 Task: Find connections with filter location Lāharpur with filter topic #lockdownwith filter profile language Spanish with filter current company International MUN  with filter school The IIS University with filter industry Facilities Services with filter service category Information Management with filter keywords title Recruiter
Action: Mouse moved to (310, 223)
Screenshot: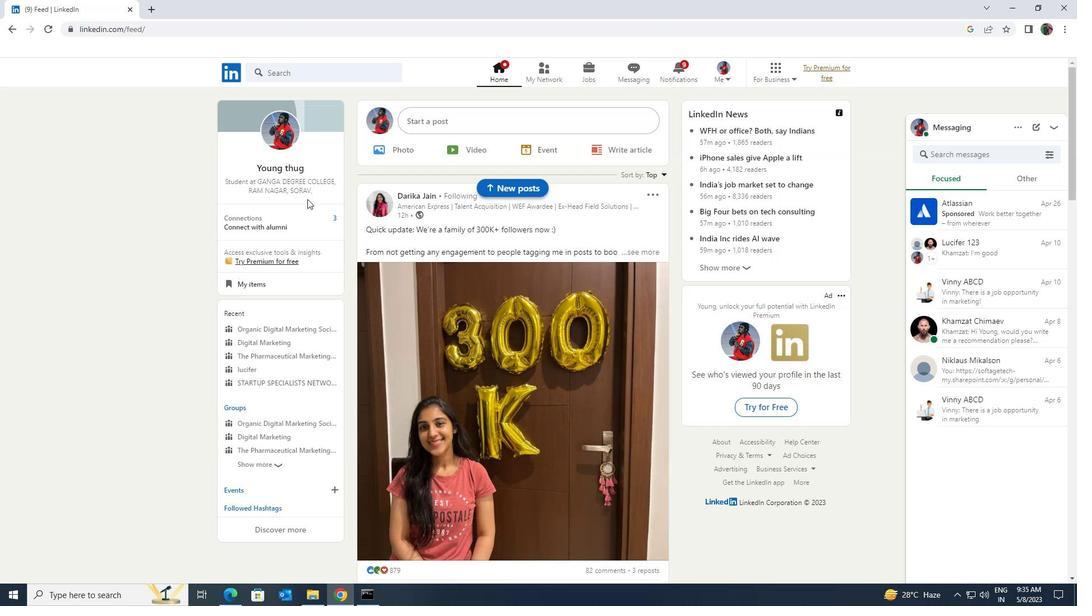 
Action: Mouse pressed left at (310, 223)
Screenshot: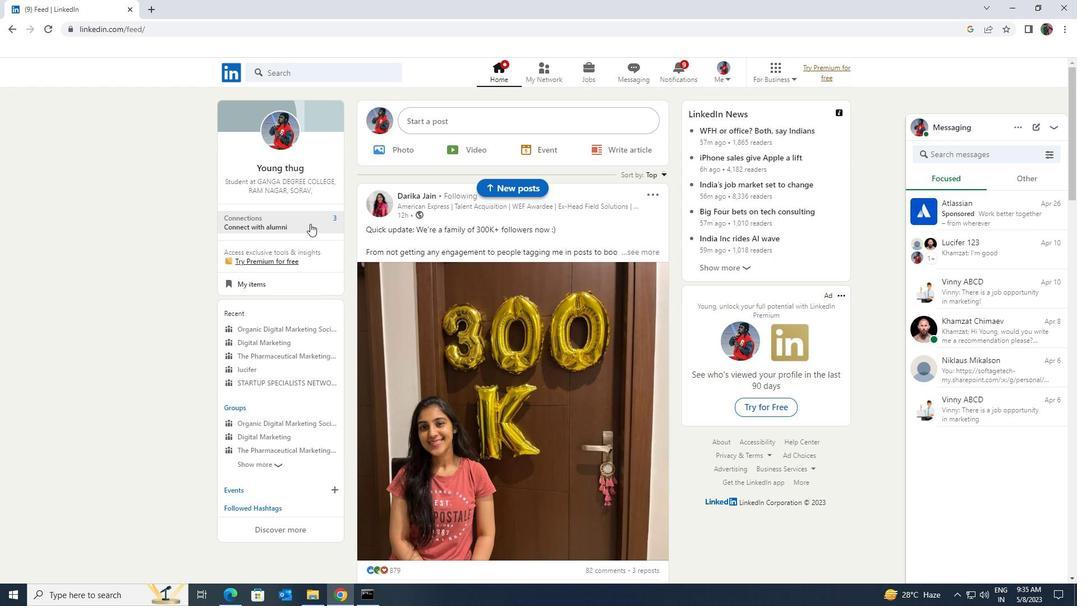 
Action: Mouse moved to (303, 138)
Screenshot: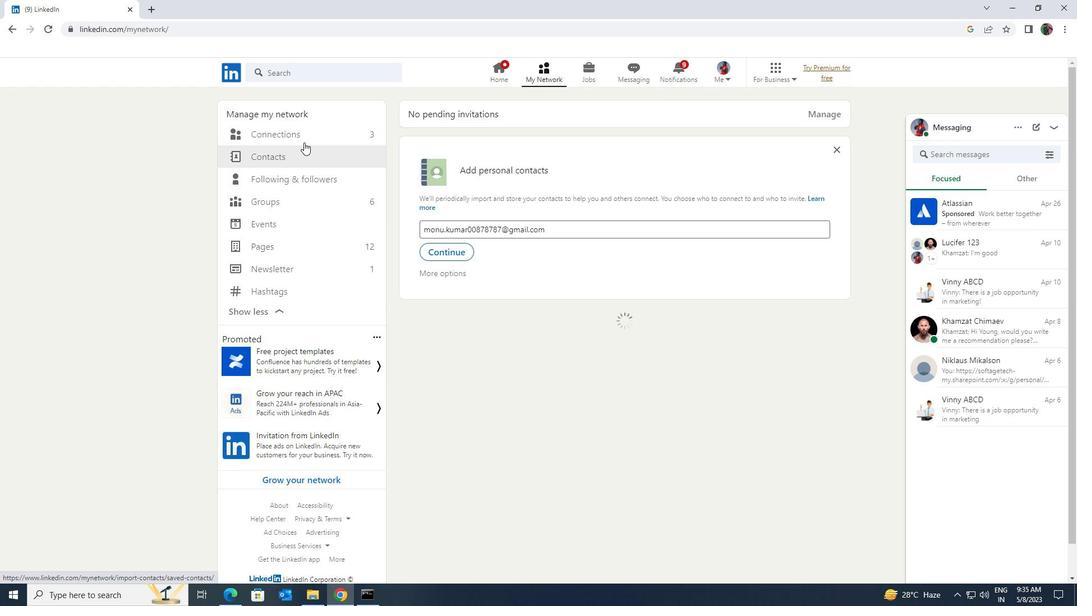 
Action: Mouse pressed left at (303, 138)
Screenshot: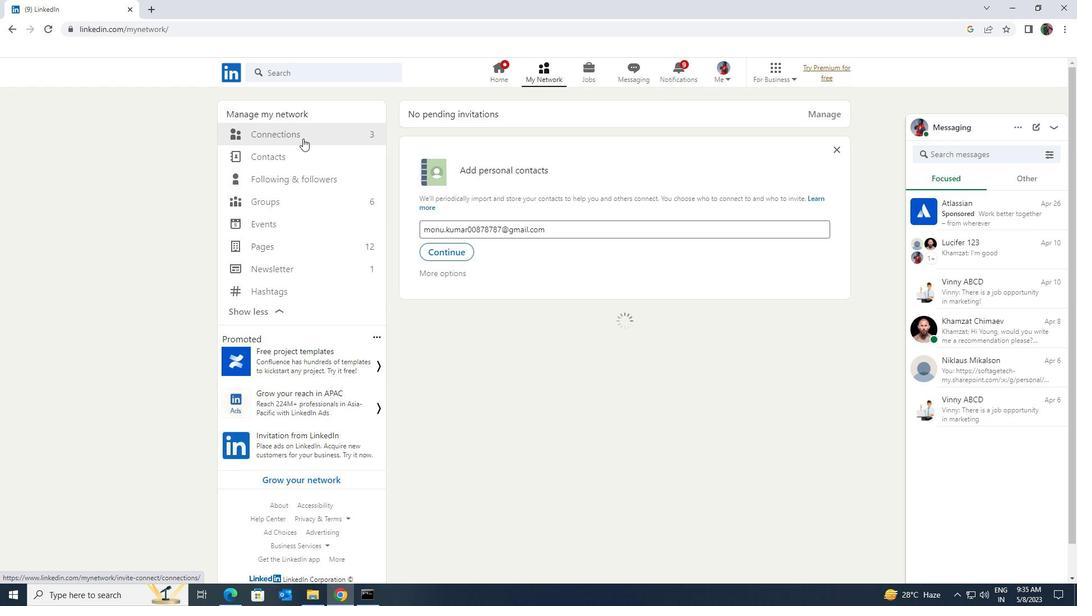 
Action: Mouse moved to (615, 132)
Screenshot: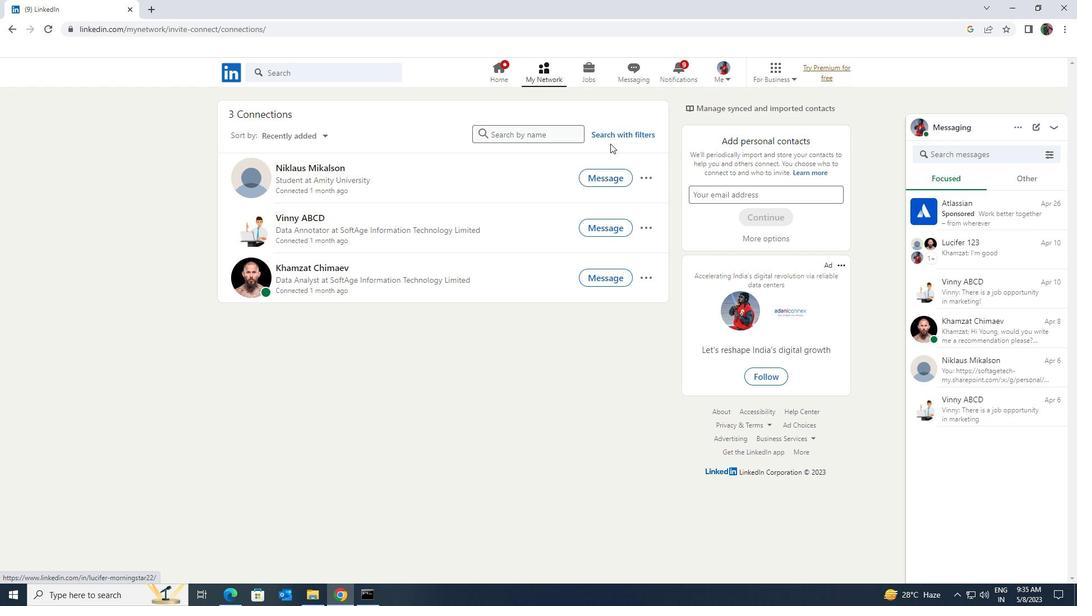 
Action: Mouse pressed left at (615, 132)
Screenshot: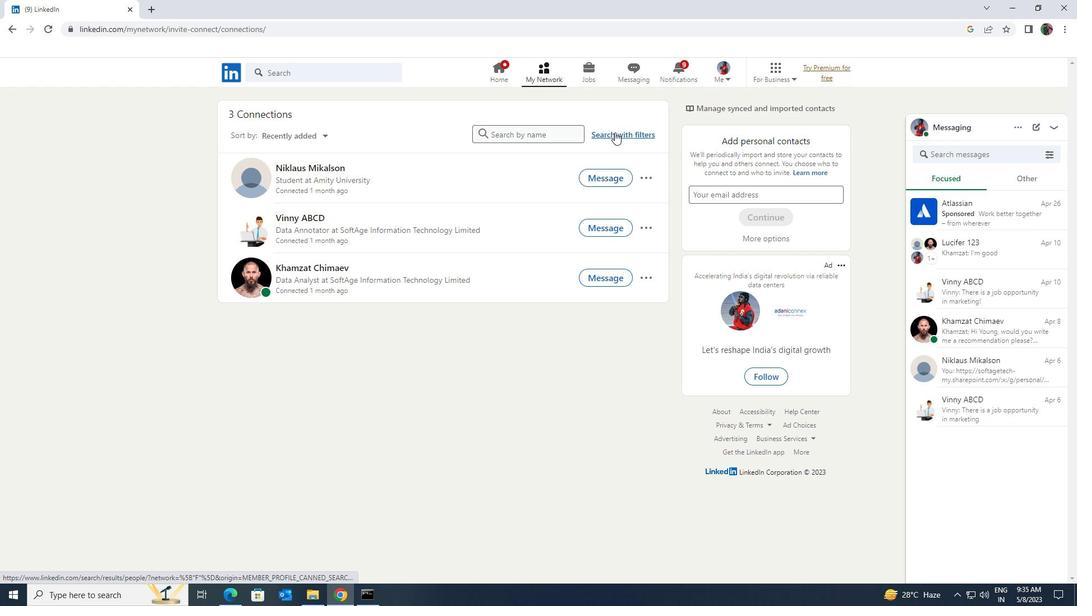 
Action: Mouse moved to (571, 97)
Screenshot: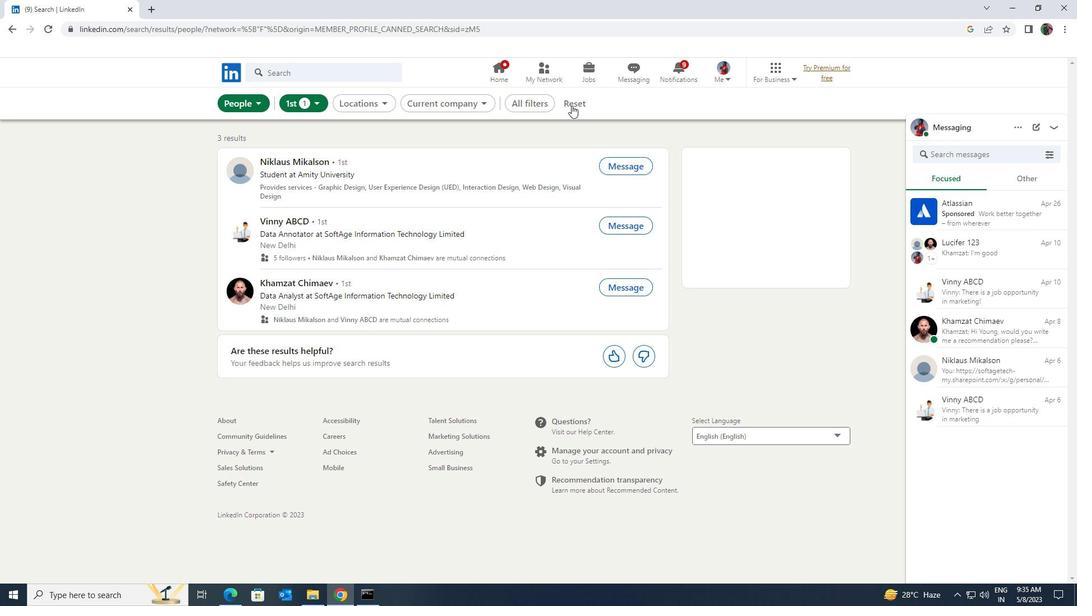 
Action: Mouse pressed left at (571, 97)
Screenshot: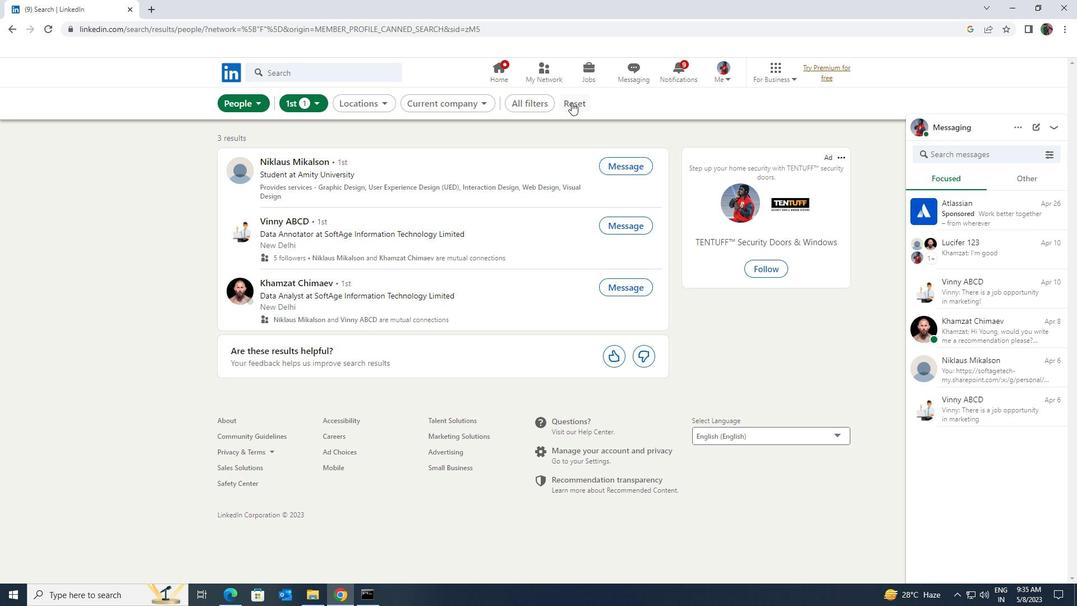 
Action: Mouse moved to (560, 99)
Screenshot: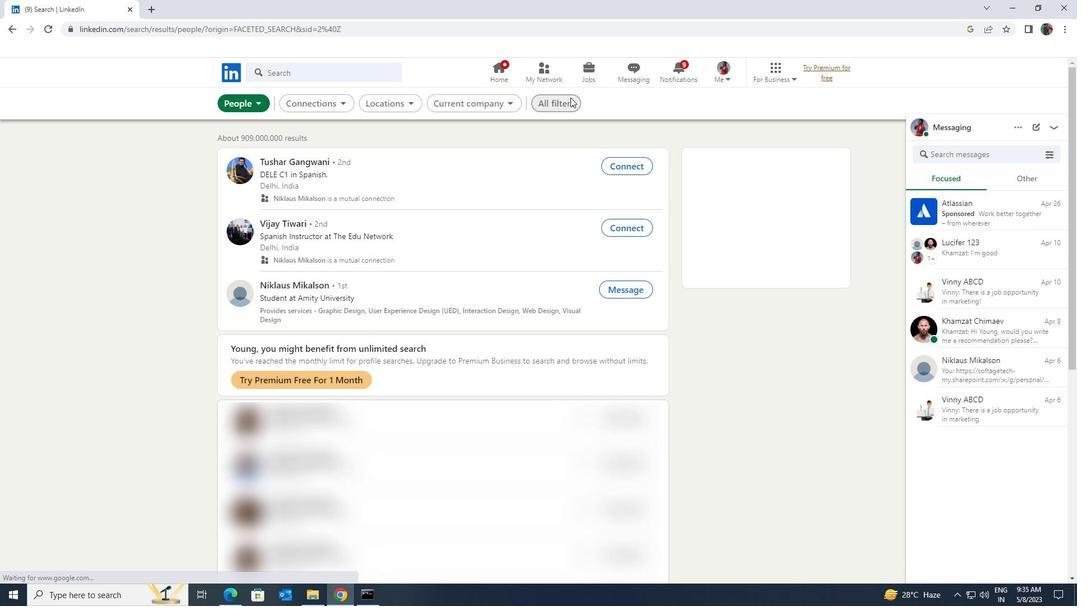 
Action: Mouse pressed left at (560, 99)
Screenshot: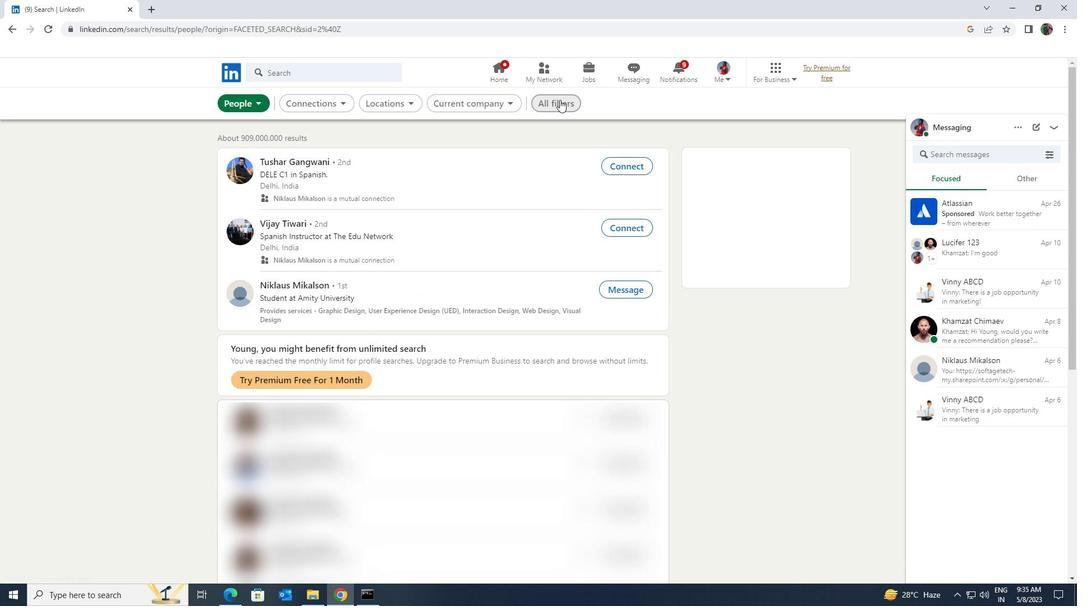 
Action: Mouse moved to (927, 437)
Screenshot: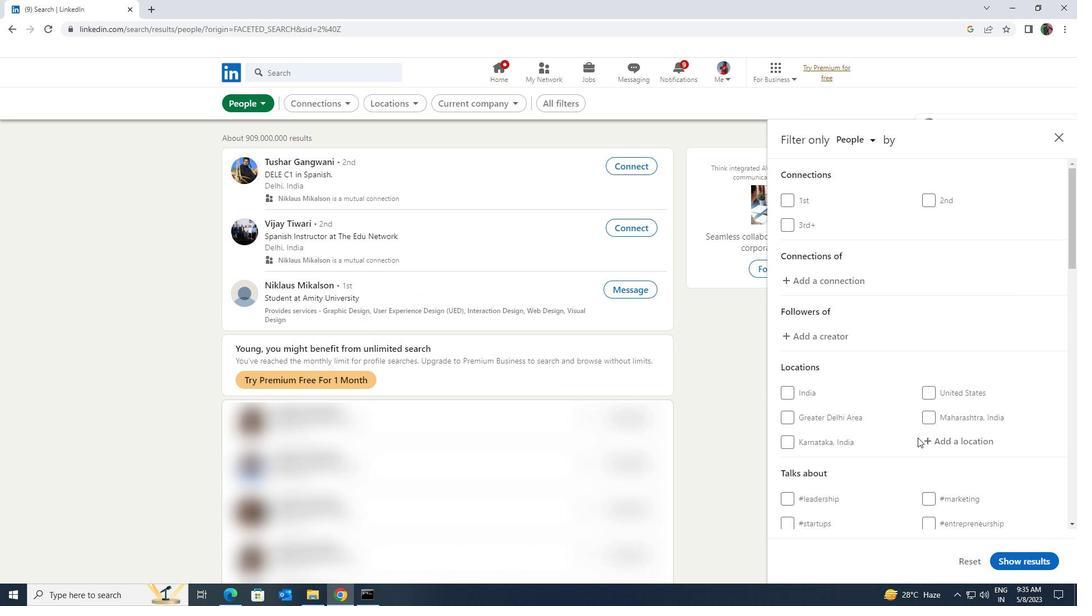 
Action: Mouse pressed left at (927, 437)
Screenshot: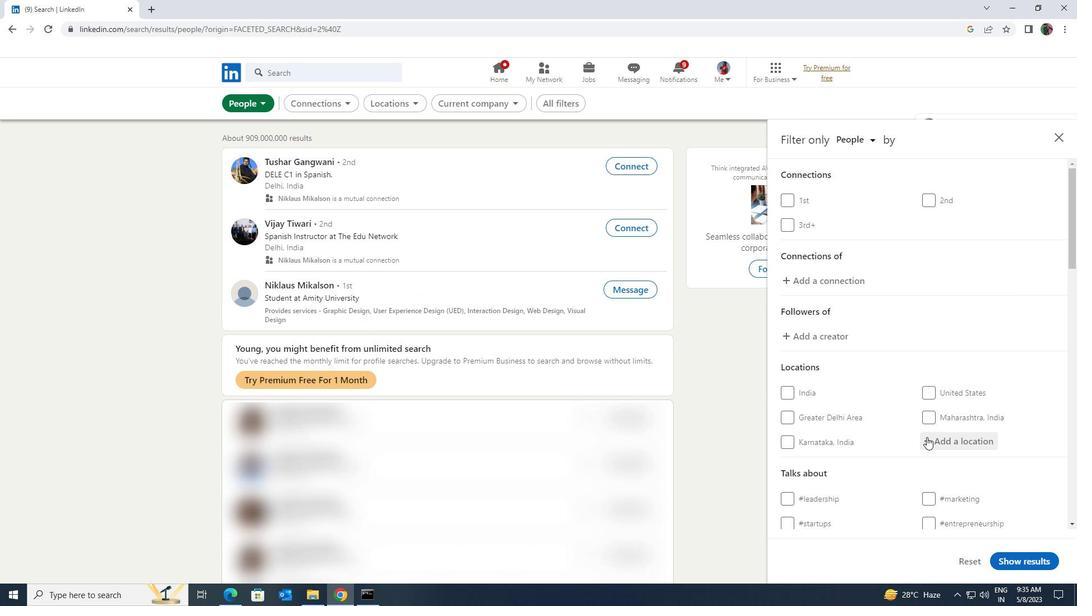 
Action: Mouse moved to (927, 436)
Screenshot: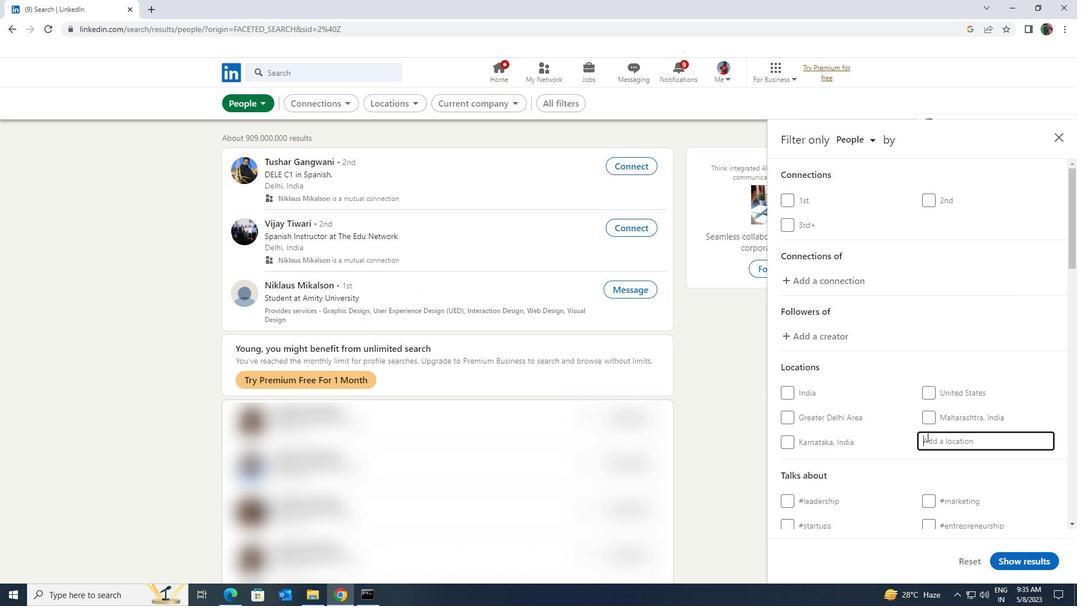 
Action: Key pressed <Key.shift>LAHARPUR
Screenshot: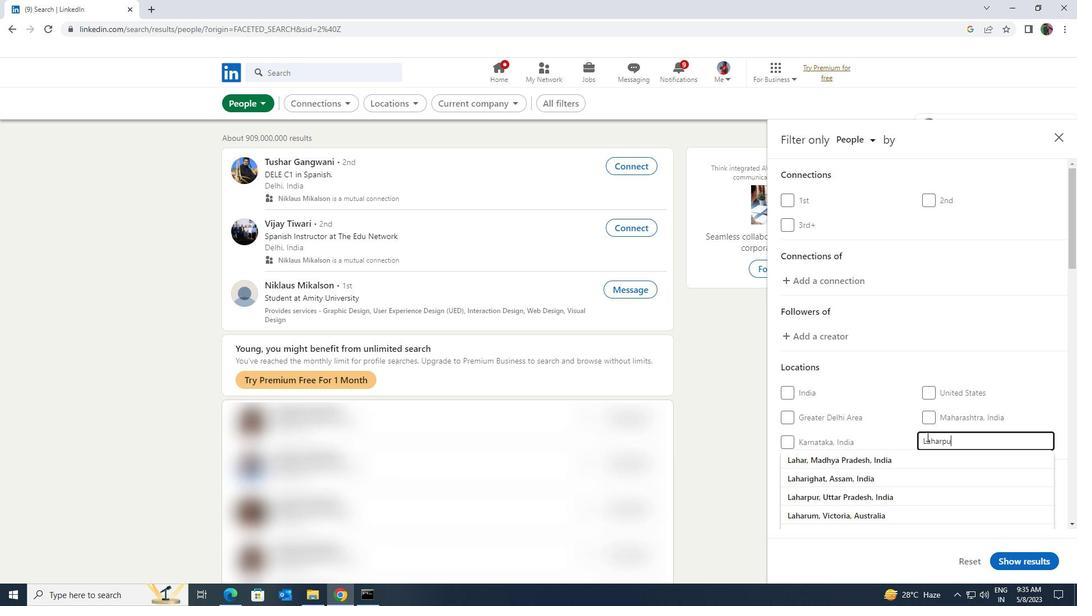 
Action: Mouse moved to (926, 450)
Screenshot: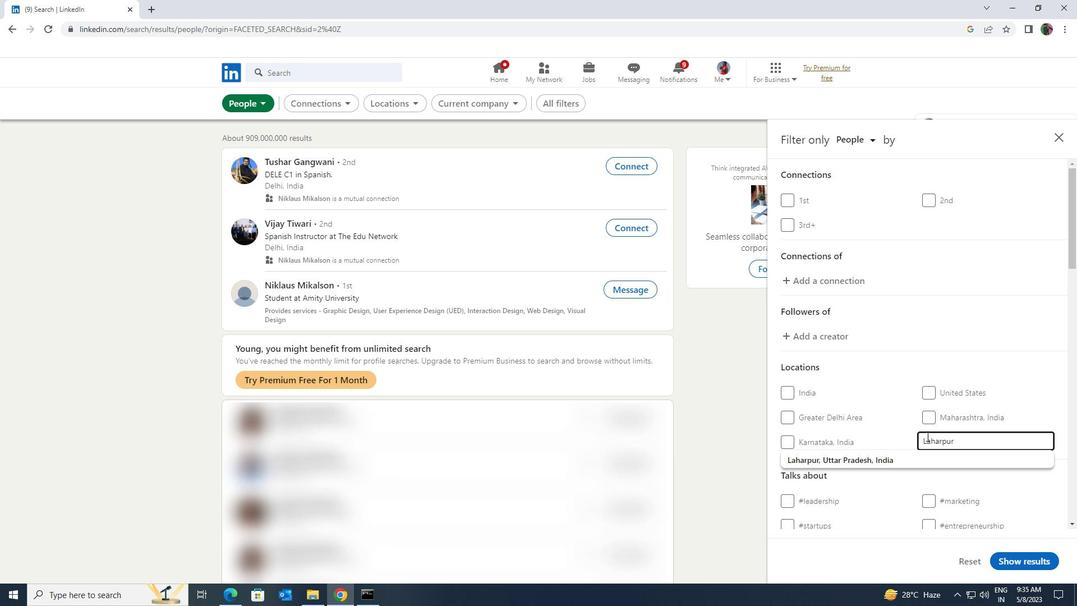 
Action: Mouse pressed left at (926, 450)
Screenshot: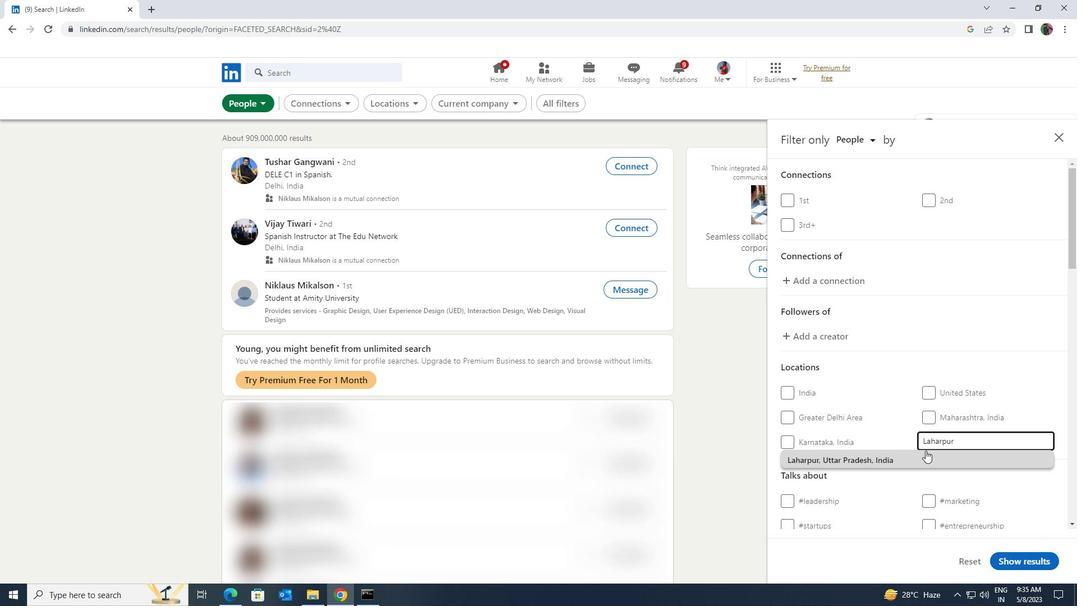 
Action: Mouse moved to (926, 450)
Screenshot: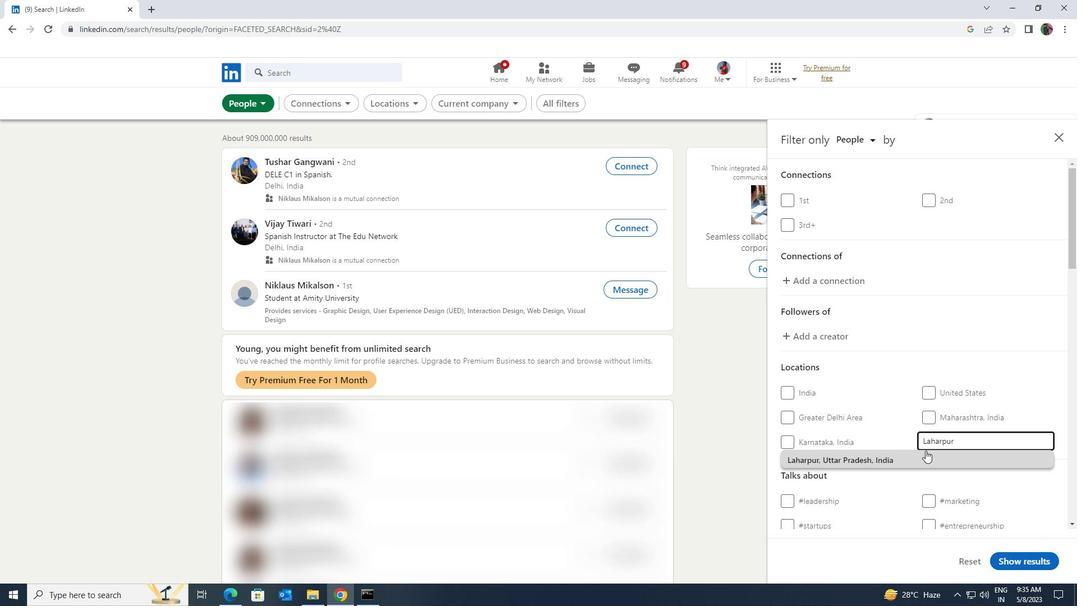 
Action: Mouse scrolled (926, 450) with delta (0, 0)
Screenshot: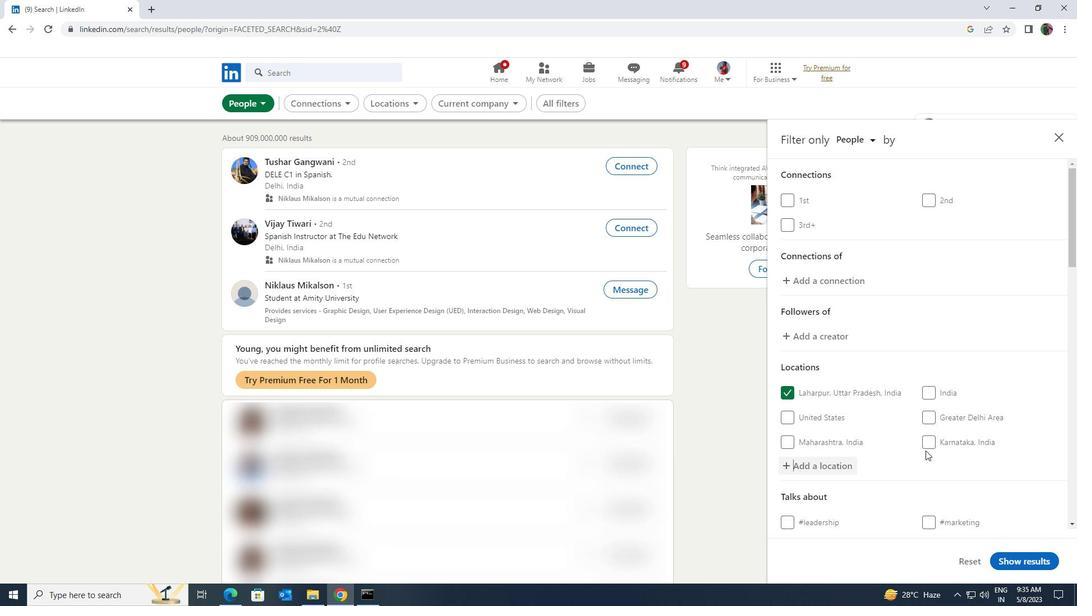 
Action: Mouse scrolled (926, 450) with delta (0, 0)
Screenshot: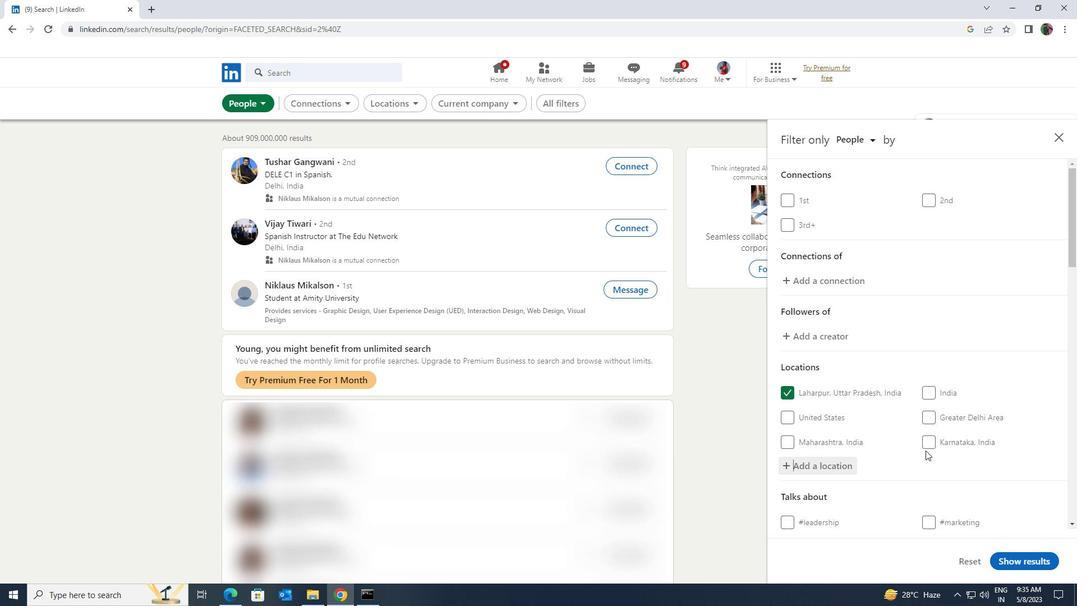 
Action: Mouse moved to (928, 455)
Screenshot: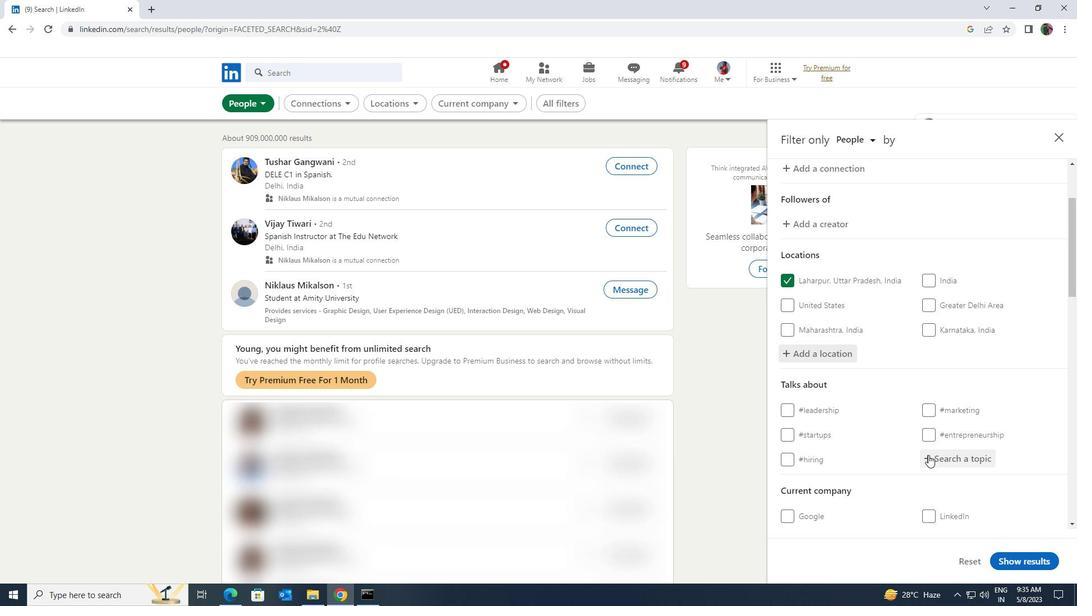 
Action: Mouse pressed left at (928, 455)
Screenshot: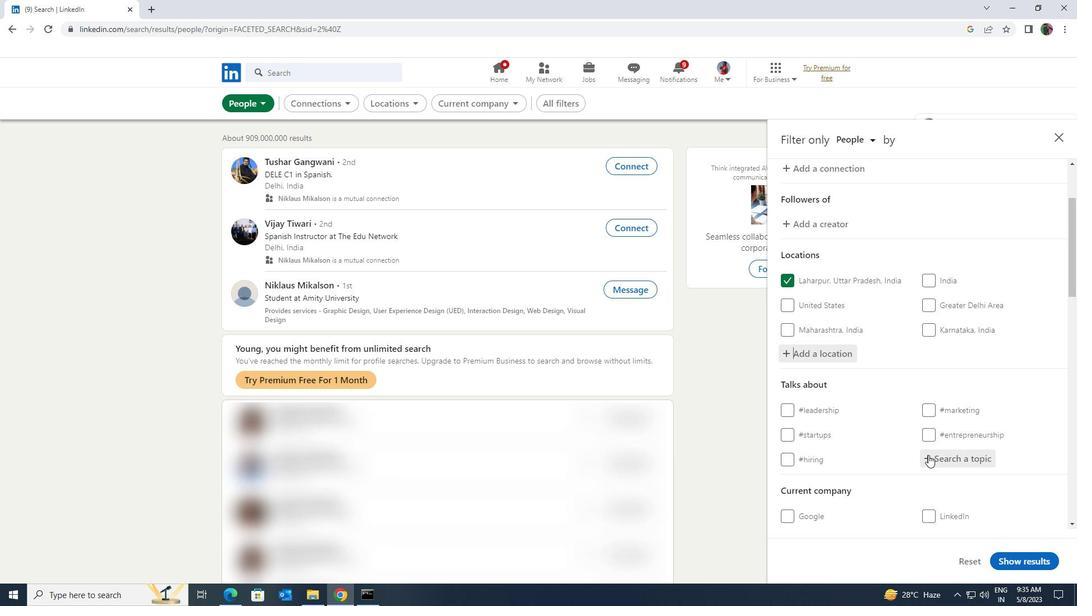 
Action: Key pressed <Key.shift>LOCKDOWN
Screenshot: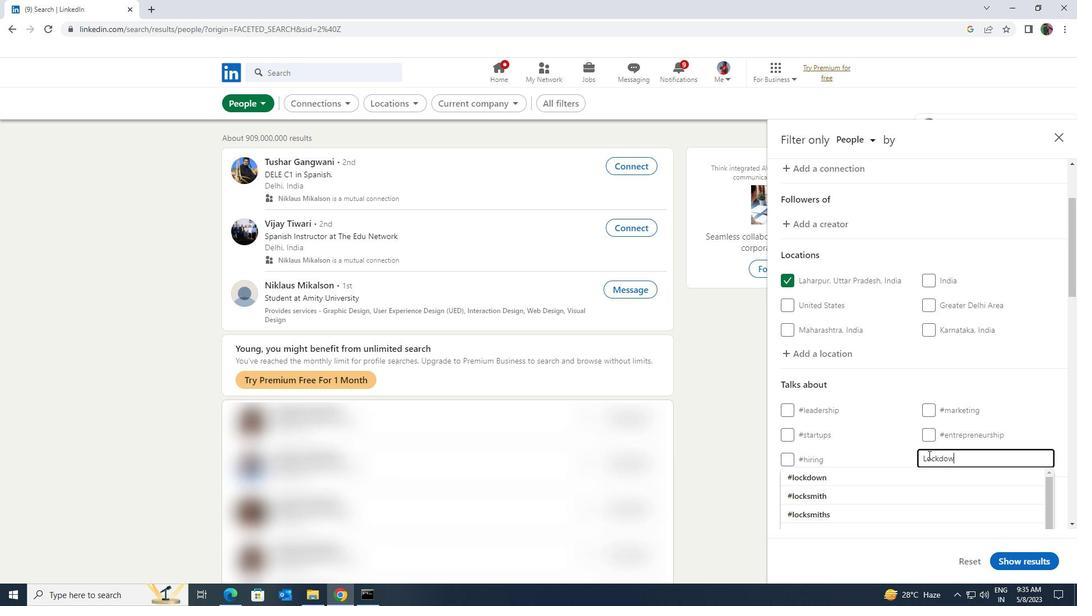 
Action: Mouse moved to (926, 474)
Screenshot: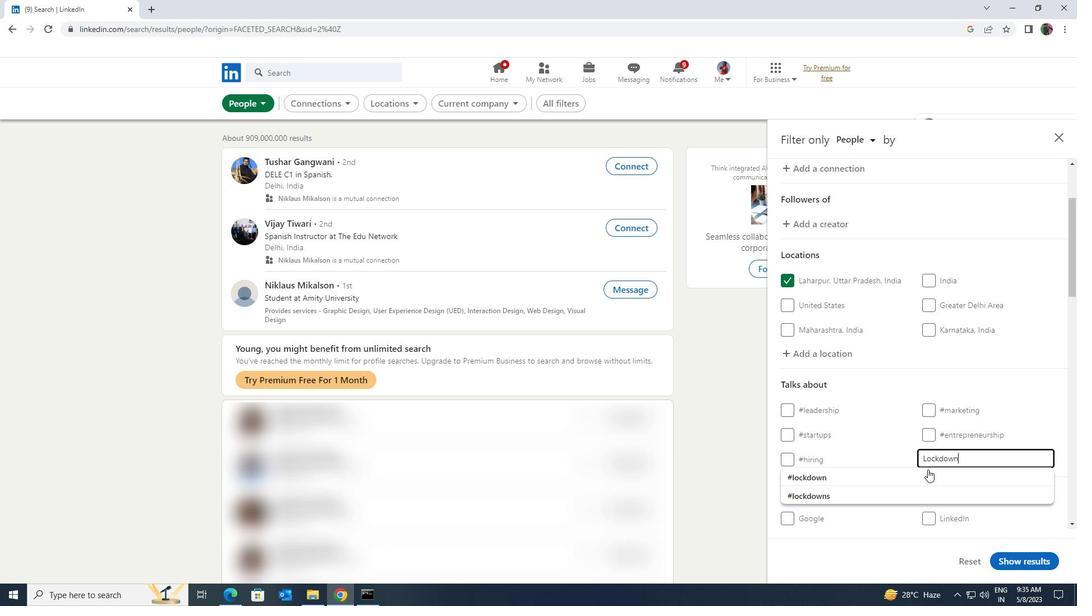 
Action: Mouse pressed left at (926, 474)
Screenshot: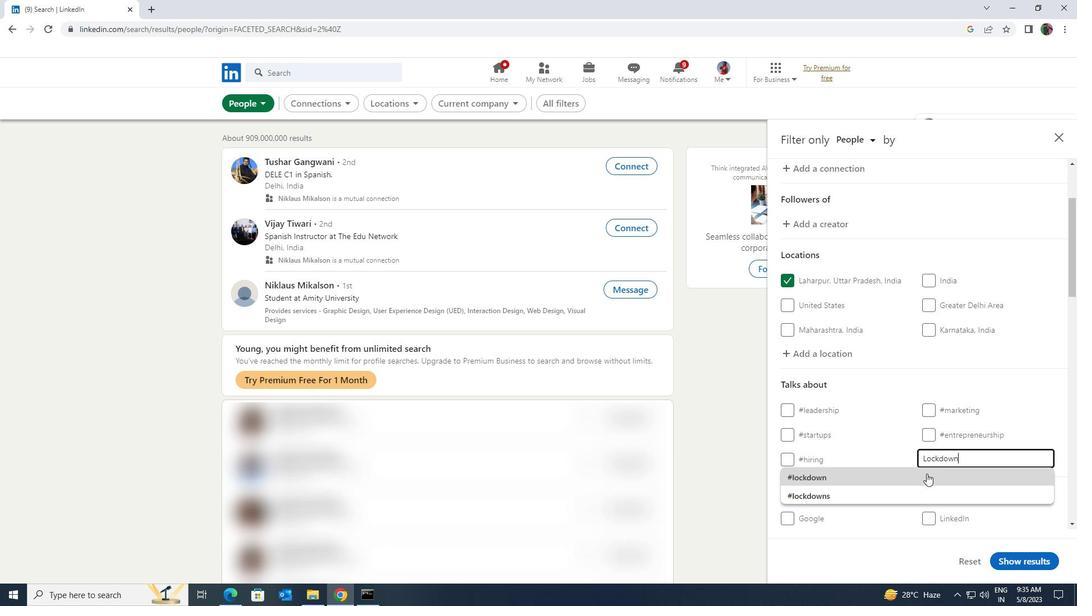 
Action: Mouse moved to (923, 456)
Screenshot: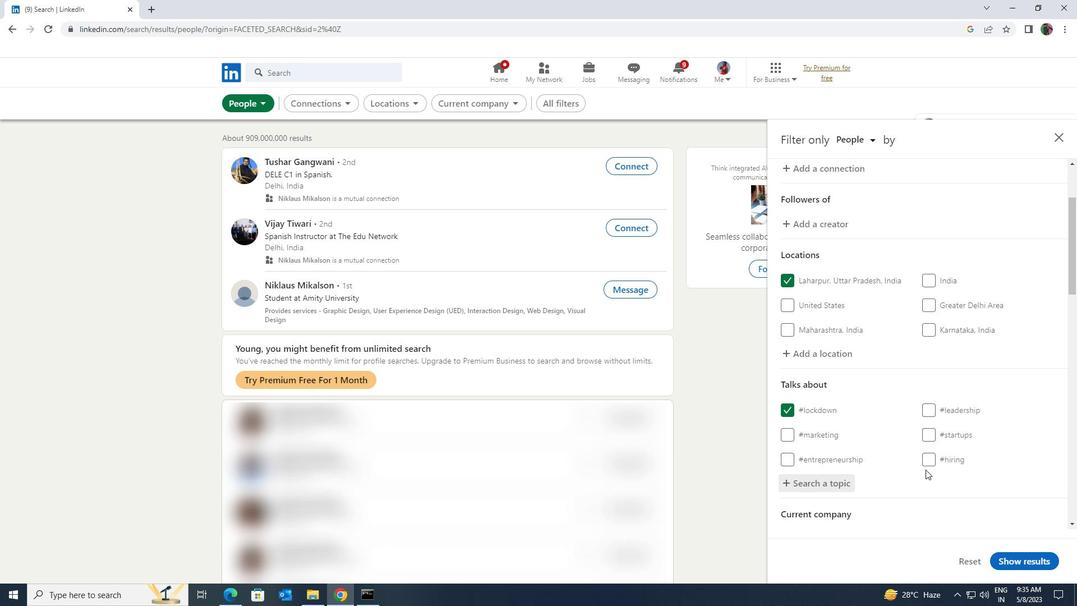 
Action: Mouse scrolled (923, 455) with delta (0, 0)
Screenshot: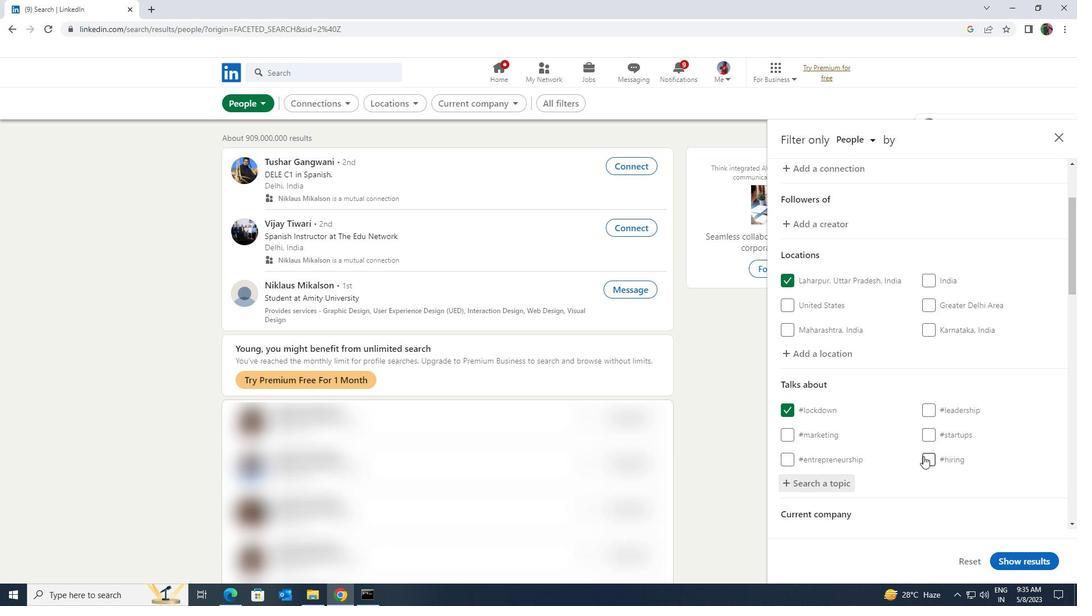 
Action: Mouse scrolled (923, 455) with delta (0, 0)
Screenshot: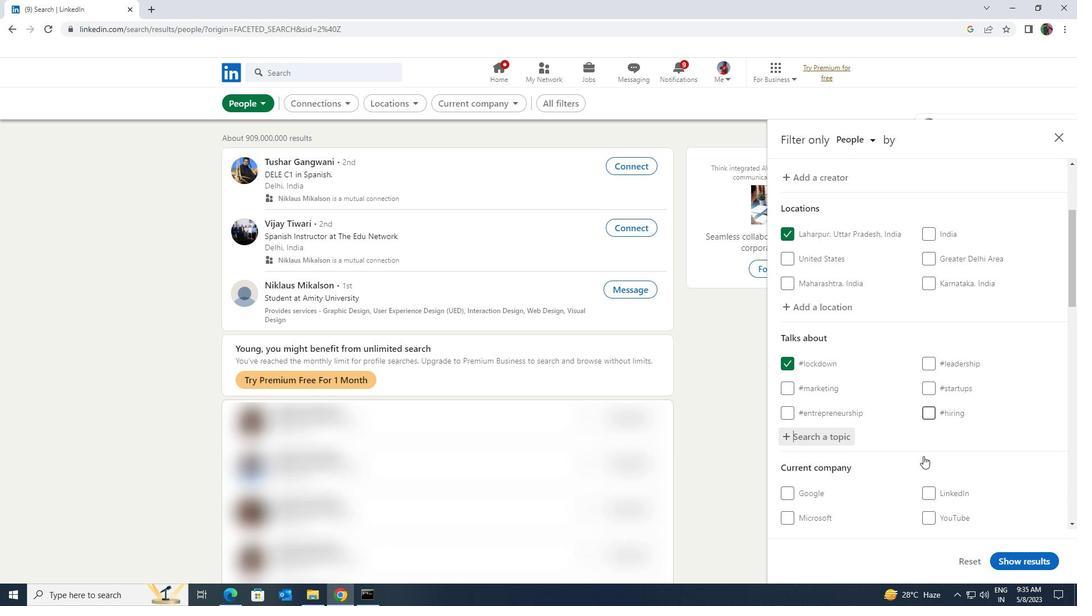 
Action: Mouse scrolled (923, 455) with delta (0, 0)
Screenshot: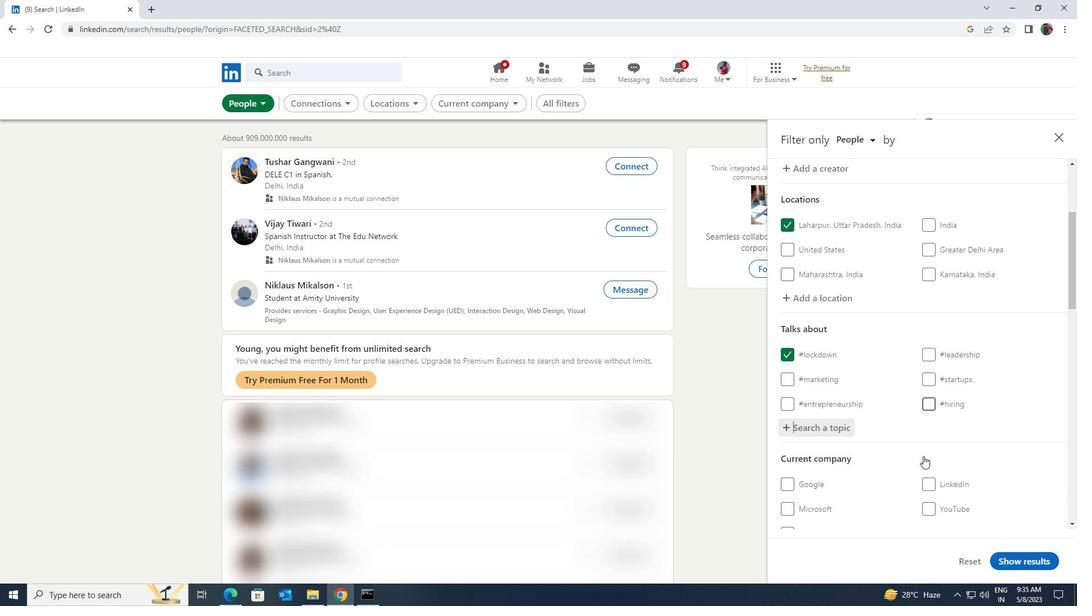 
Action: Mouse moved to (923, 456)
Screenshot: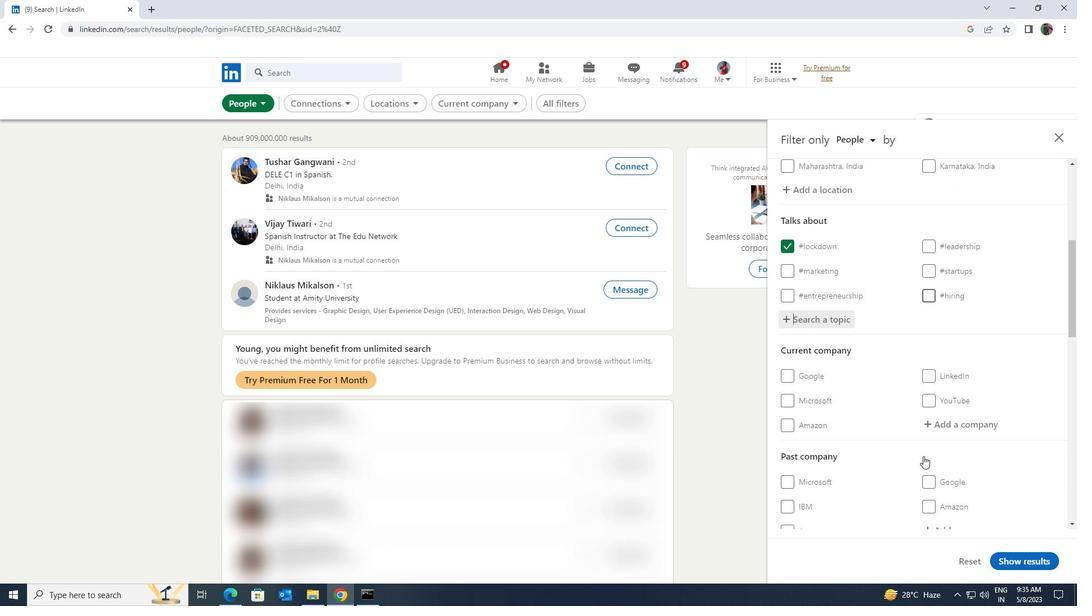 
Action: Mouse scrolled (923, 455) with delta (0, 0)
Screenshot: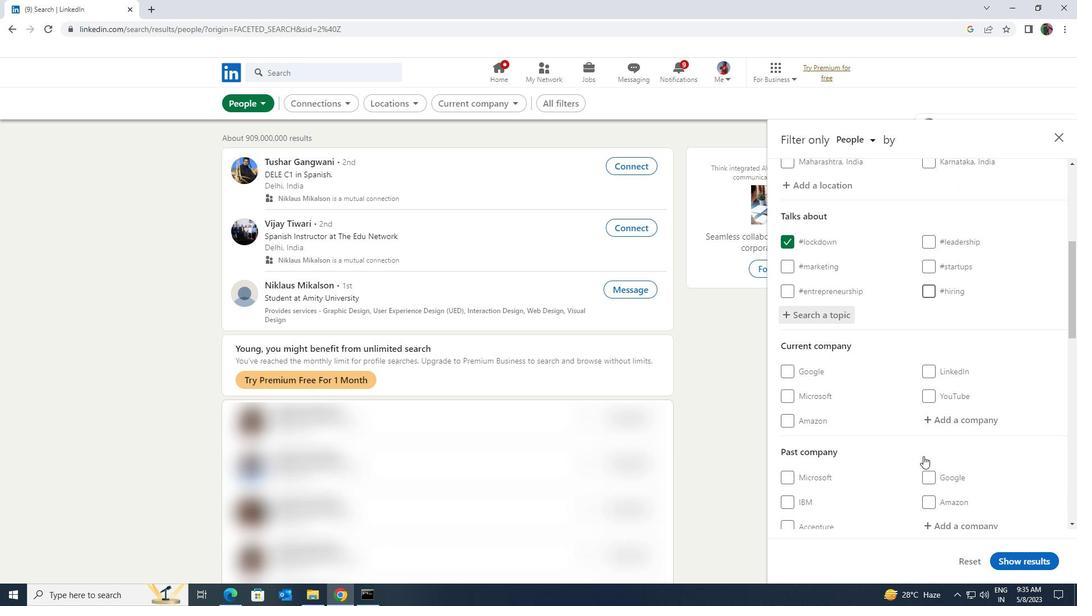 
Action: Mouse scrolled (923, 455) with delta (0, 0)
Screenshot: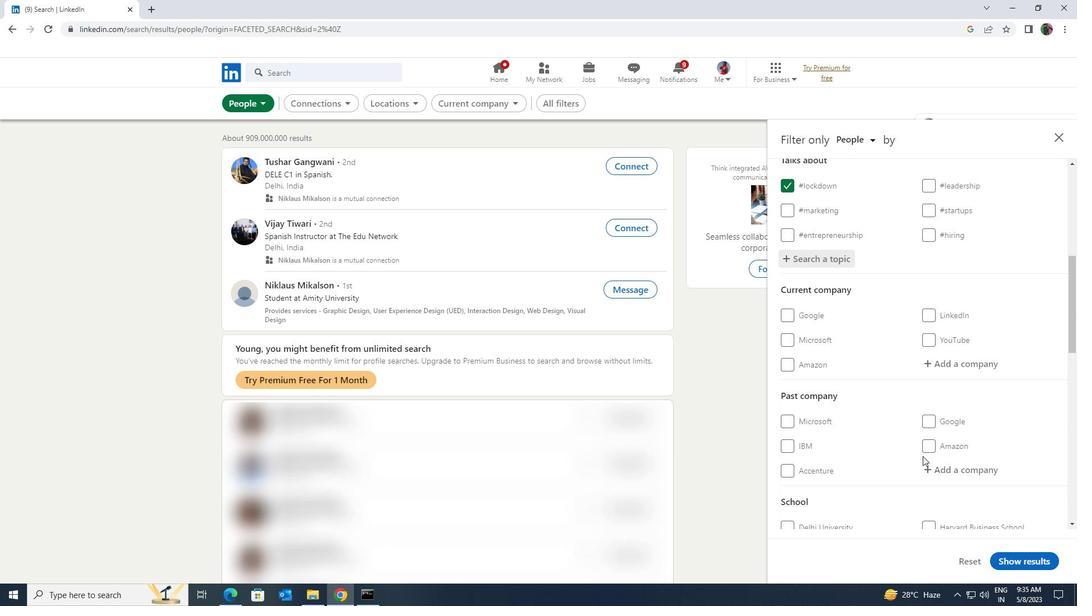 
Action: Mouse scrolled (923, 455) with delta (0, 0)
Screenshot: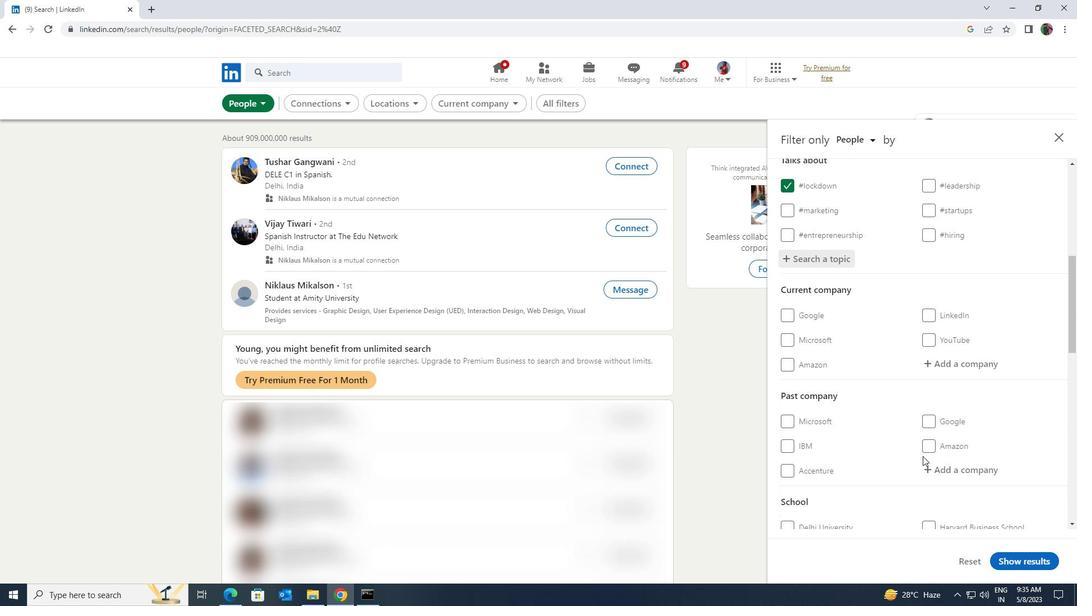 
Action: Mouse scrolled (923, 455) with delta (0, 0)
Screenshot: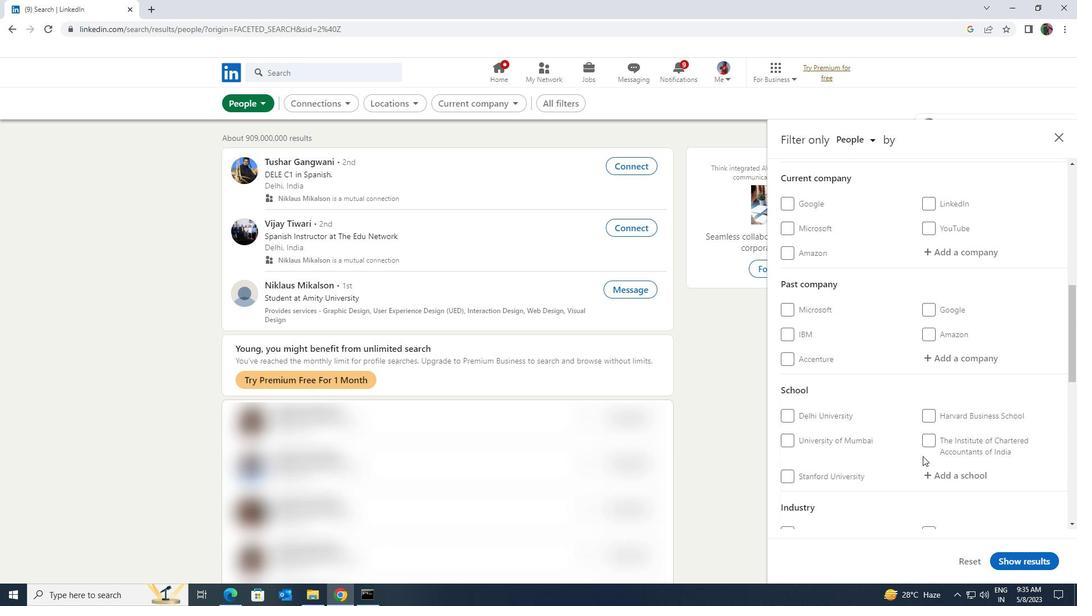 
Action: Mouse scrolled (923, 455) with delta (0, 0)
Screenshot: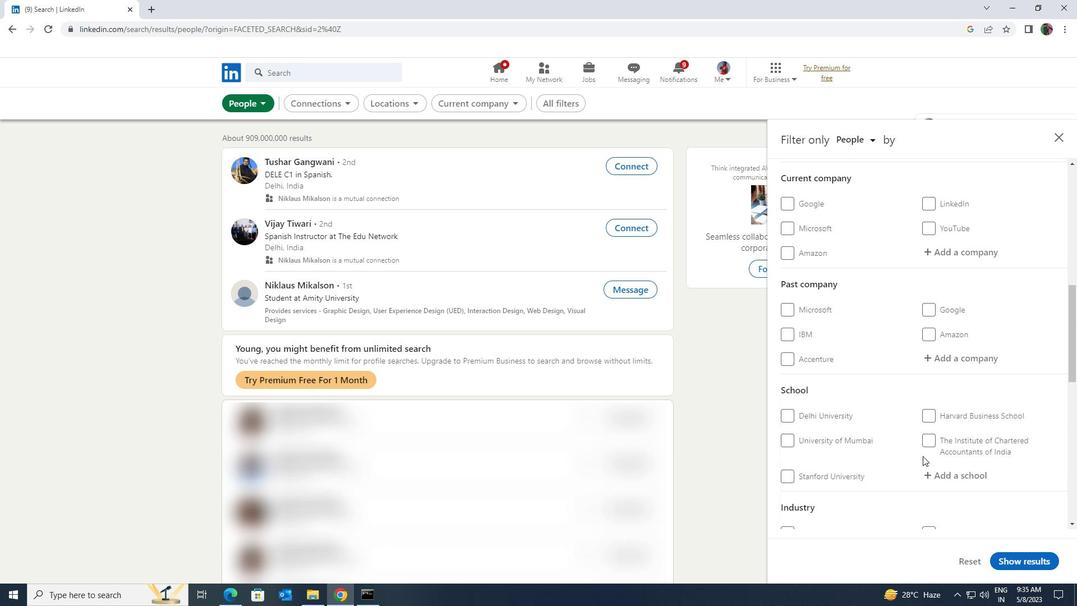 
Action: Mouse scrolled (923, 455) with delta (0, 0)
Screenshot: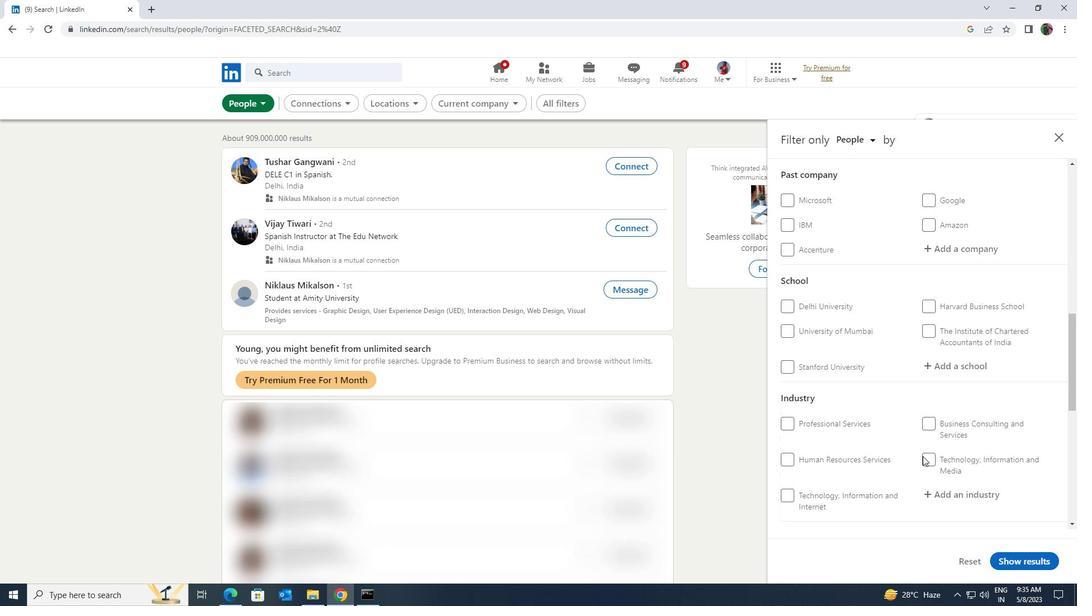 
Action: Mouse scrolled (923, 455) with delta (0, 0)
Screenshot: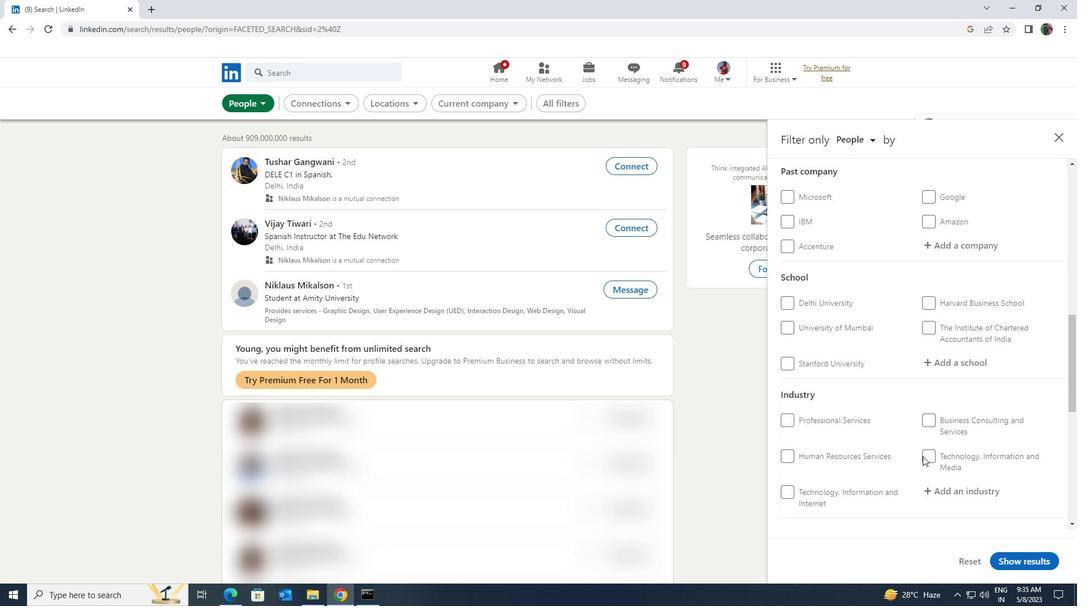 
Action: Mouse scrolled (923, 455) with delta (0, 0)
Screenshot: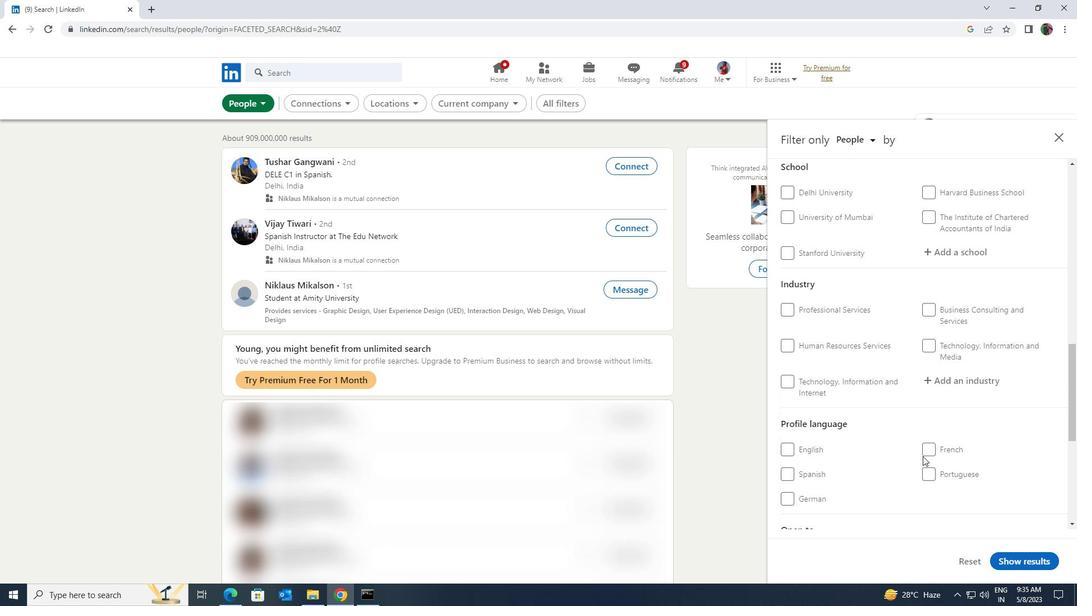 
Action: Mouse moved to (811, 412)
Screenshot: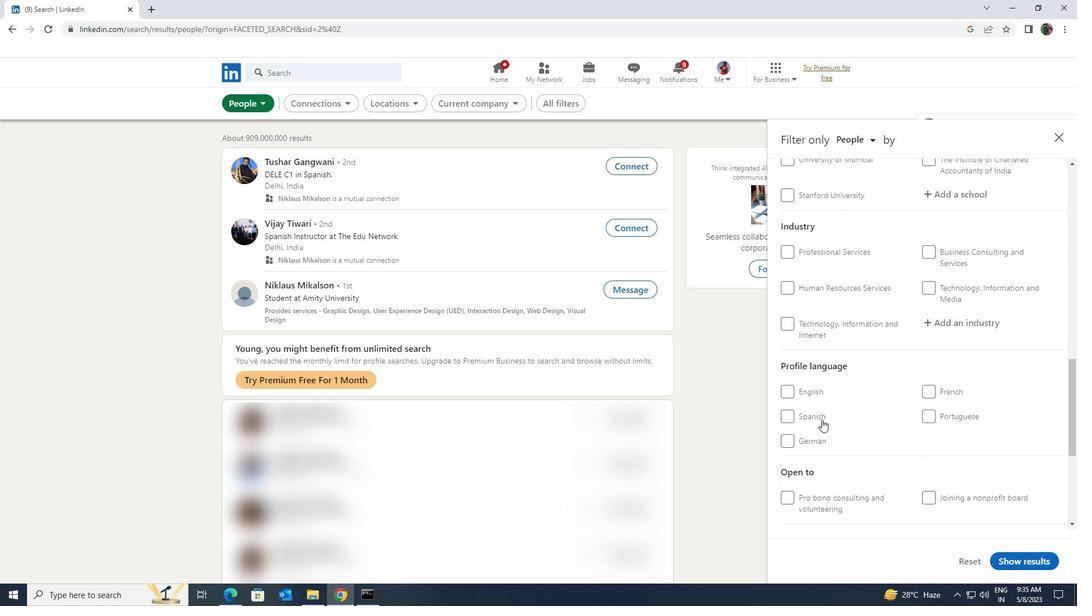 
Action: Mouse pressed left at (811, 412)
Screenshot: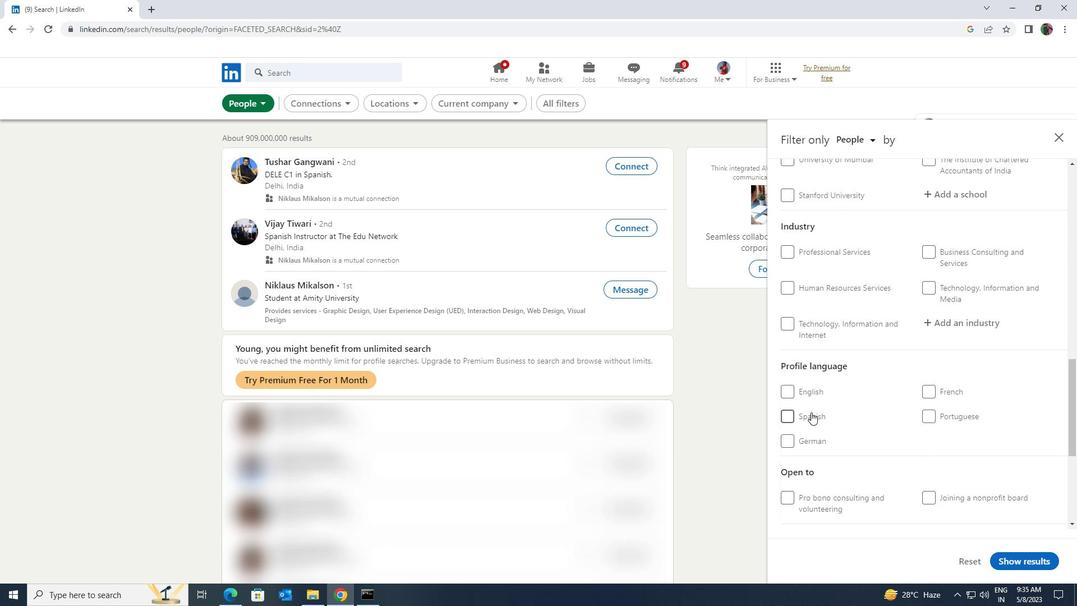 
Action: Mouse moved to (856, 417)
Screenshot: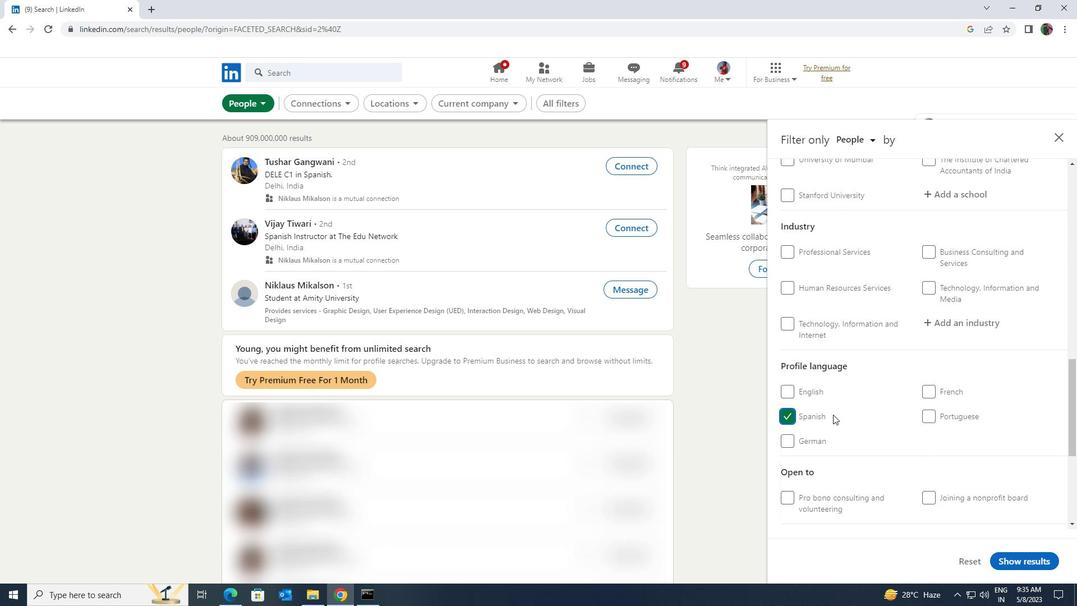 
Action: Mouse scrolled (856, 418) with delta (0, 0)
Screenshot: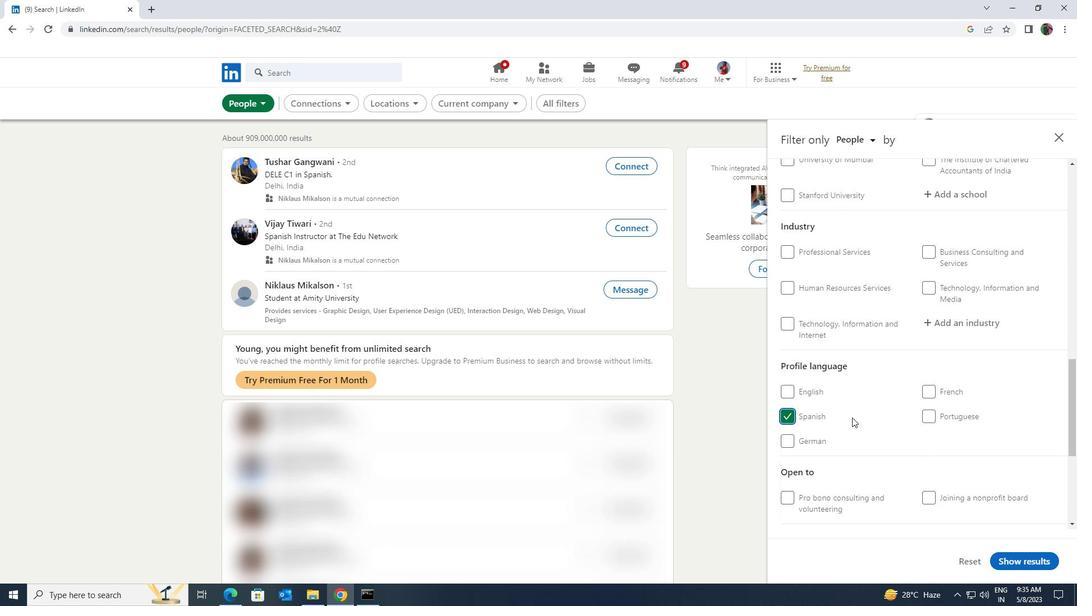 
Action: Mouse scrolled (856, 418) with delta (0, 0)
Screenshot: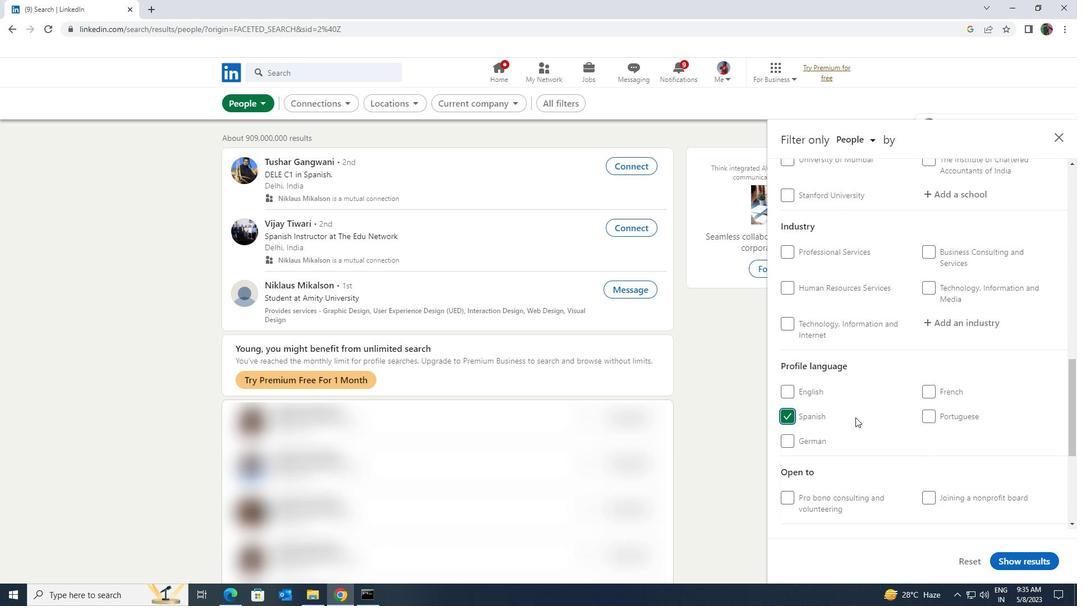 
Action: Mouse scrolled (856, 418) with delta (0, 0)
Screenshot: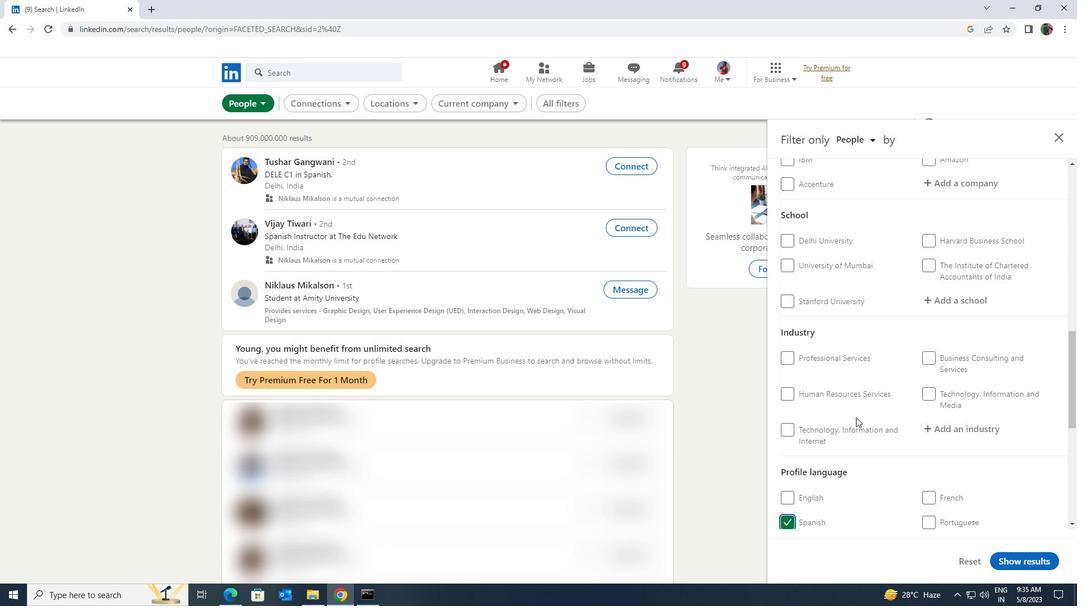 
Action: Mouse scrolled (856, 418) with delta (0, 0)
Screenshot: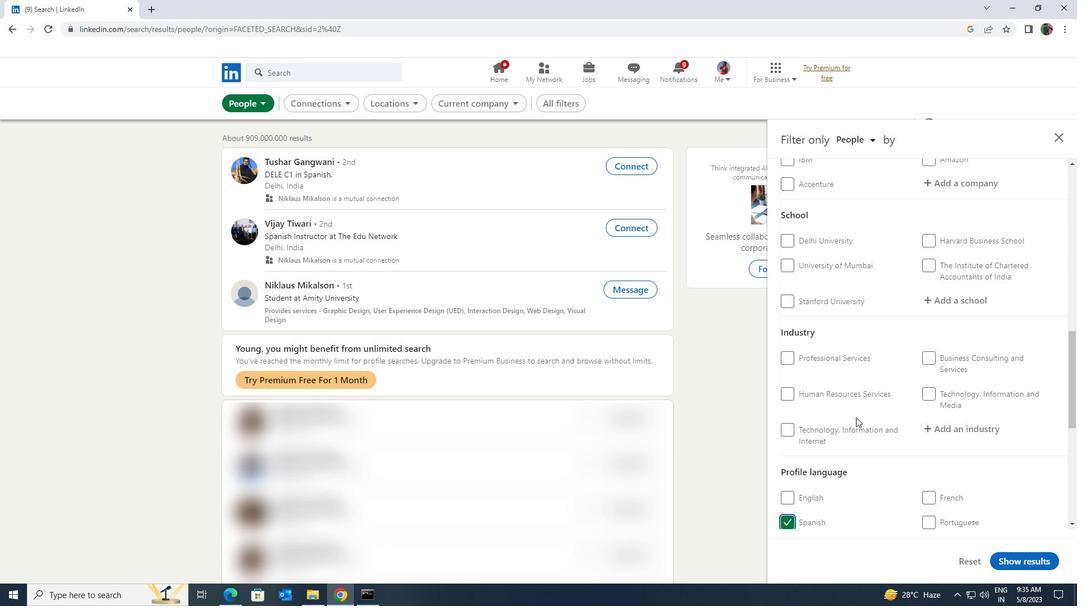 
Action: Mouse scrolled (856, 418) with delta (0, 0)
Screenshot: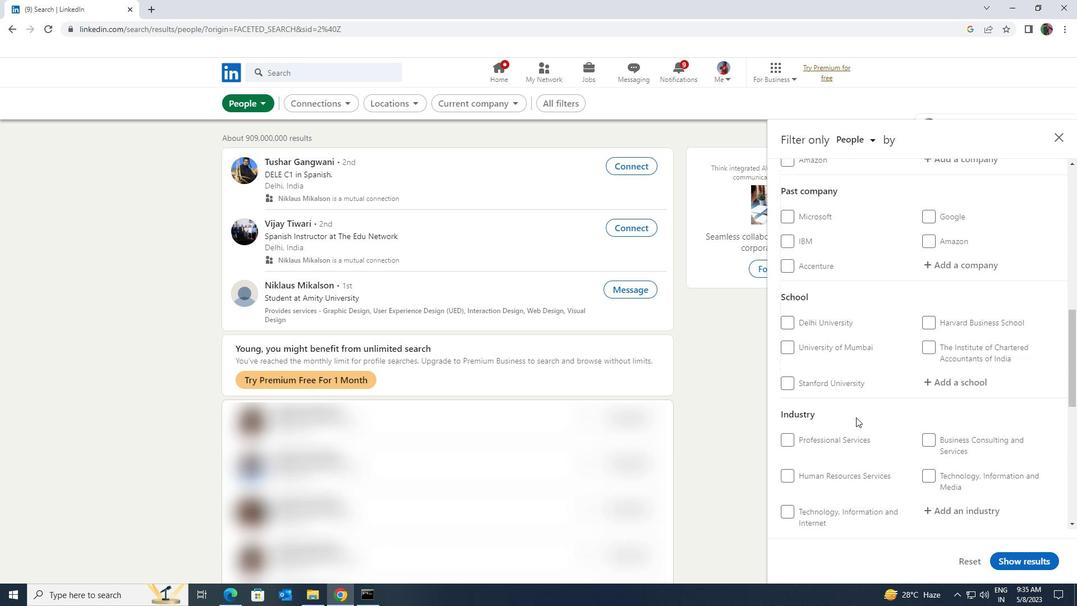 
Action: Mouse scrolled (856, 418) with delta (0, 0)
Screenshot: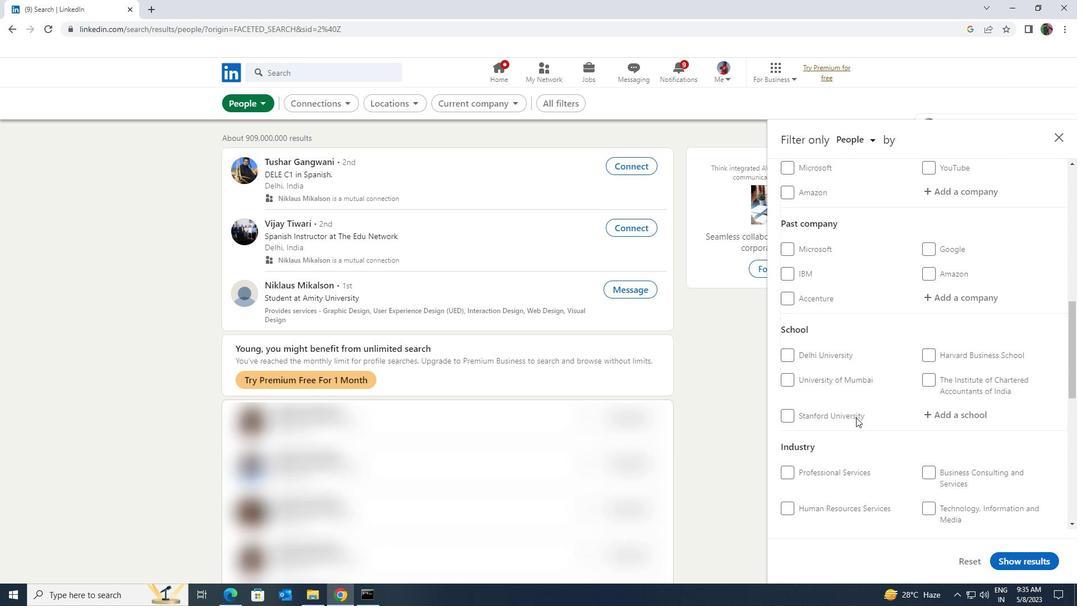 
Action: Mouse scrolled (856, 418) with delta (0, 0)
Screenshot: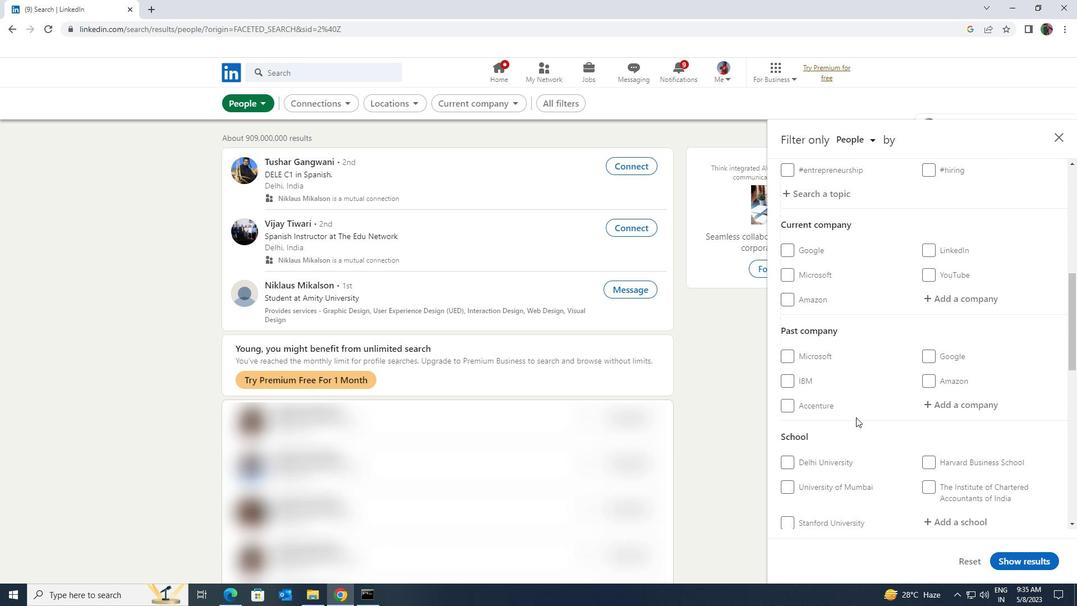 
Action: Mouse scrolled (856, 418) with delta (0, 0)
Screenshot: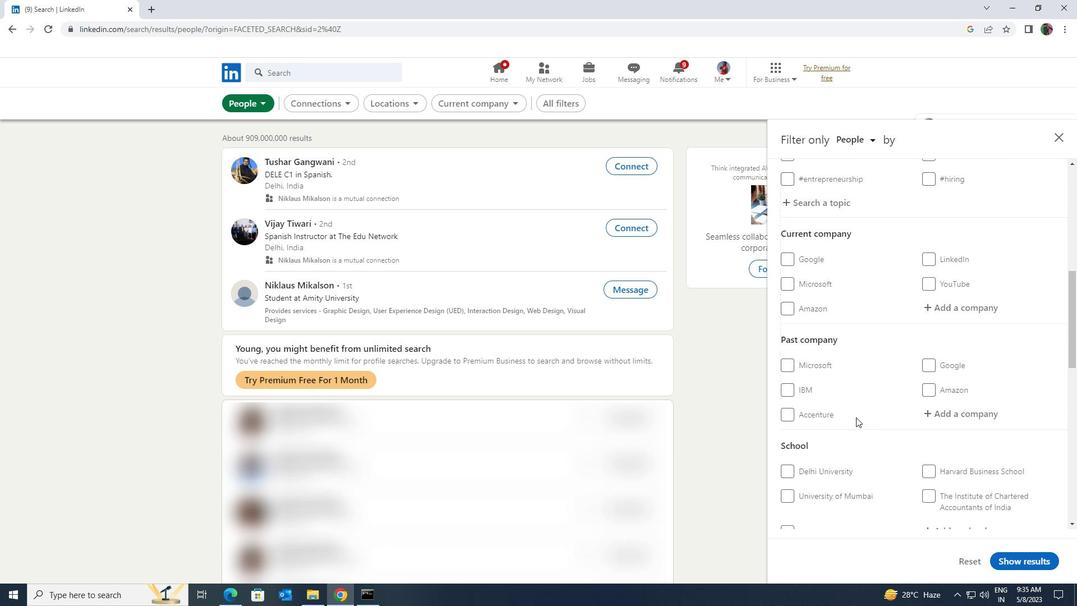 
Action: Mouse moved to (951, 414)
Screenshot: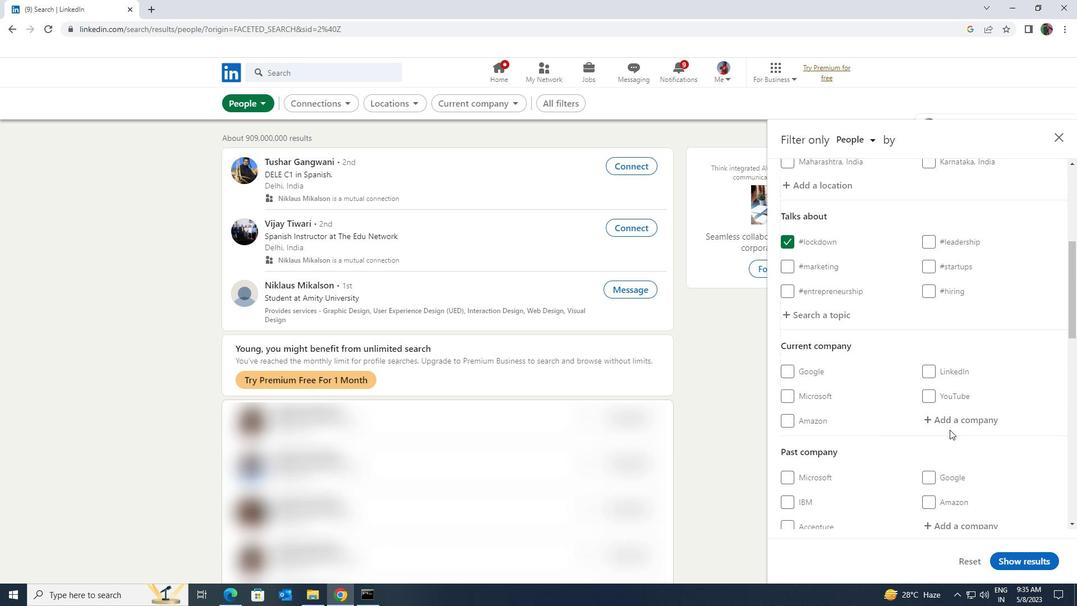 
Action: Mouse pressed left at (951, 414)
Screenshot: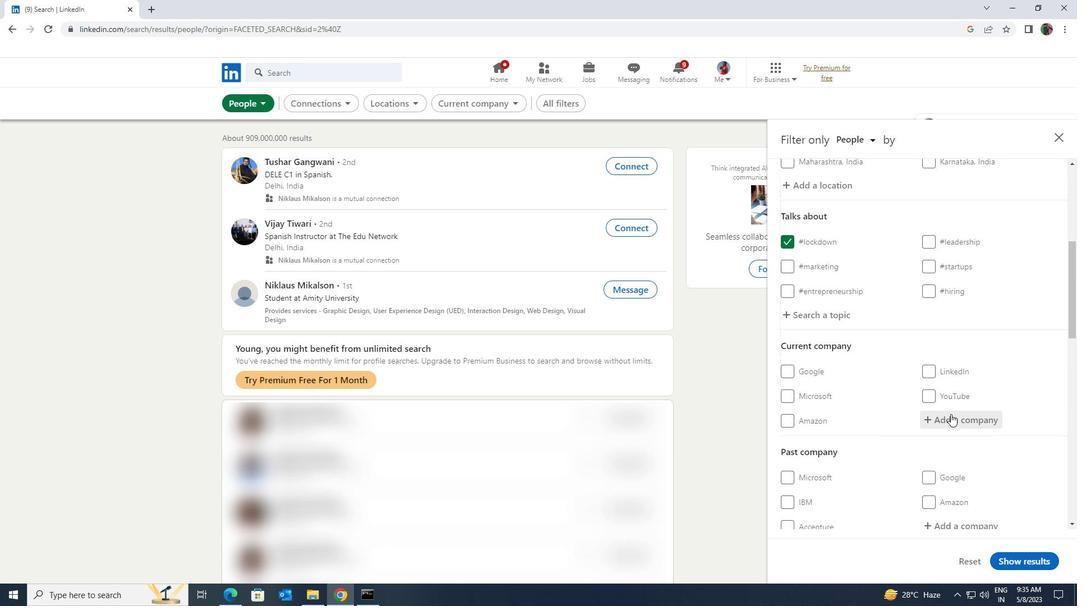 
Action: Key pressed <Key.shift><Key.shift><Key.shift><Key.shift><Key.shift>MUN
Screenshot: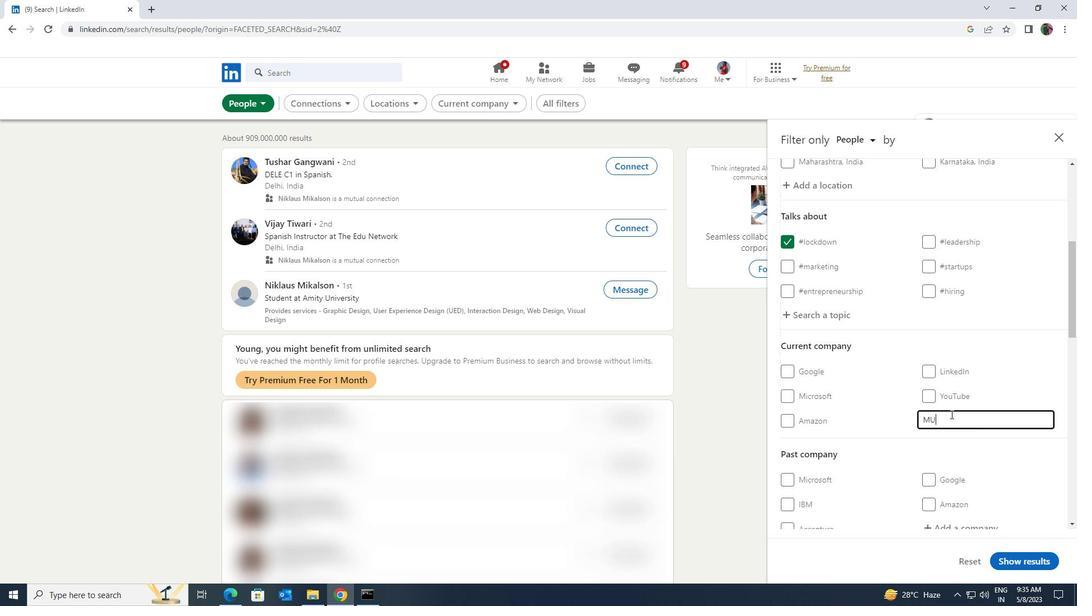 
Action: Mouse moved to (954, 432)
Screenshot: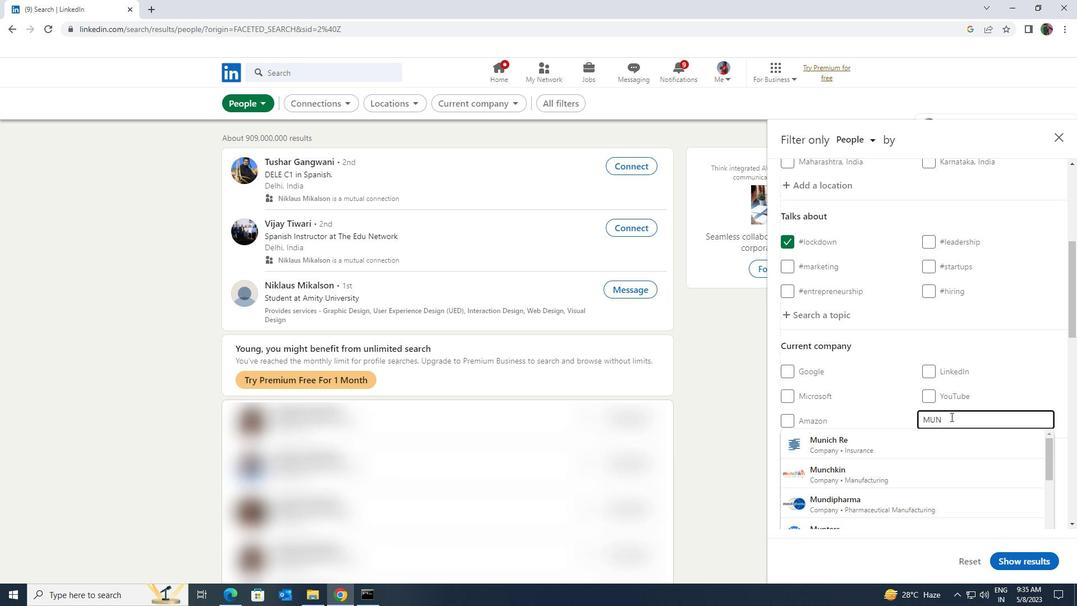 
Action: Key pressed <Key.enter>
Screenshot: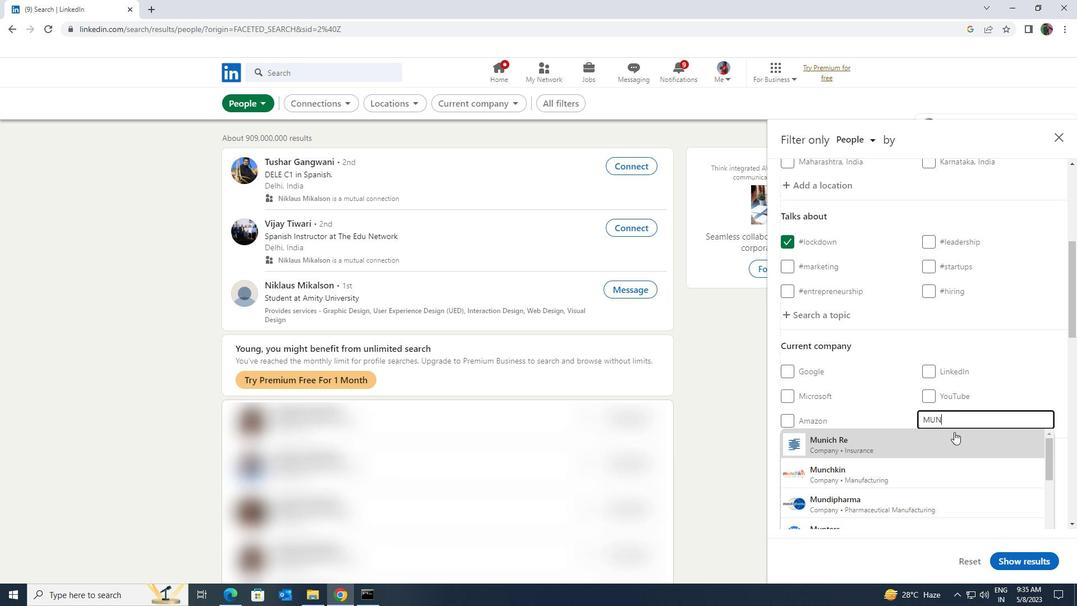 
Action: Mouse scrolled (954, 431) with delta (0, 0)
Screenshot: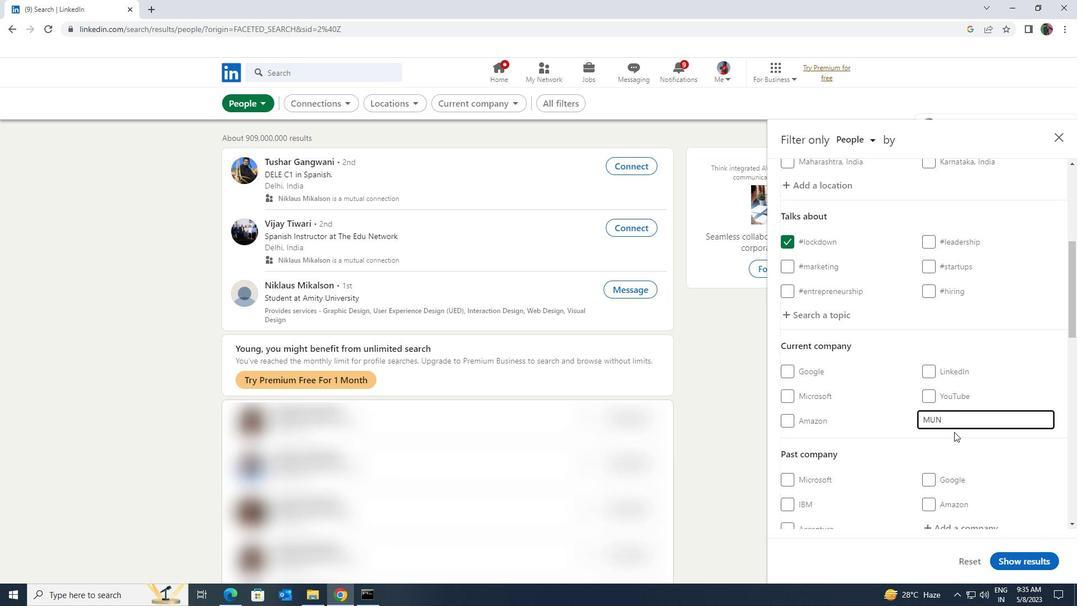 
Action: Mouse scrolled (954, 431) with delta (0, 0)
Screenshot: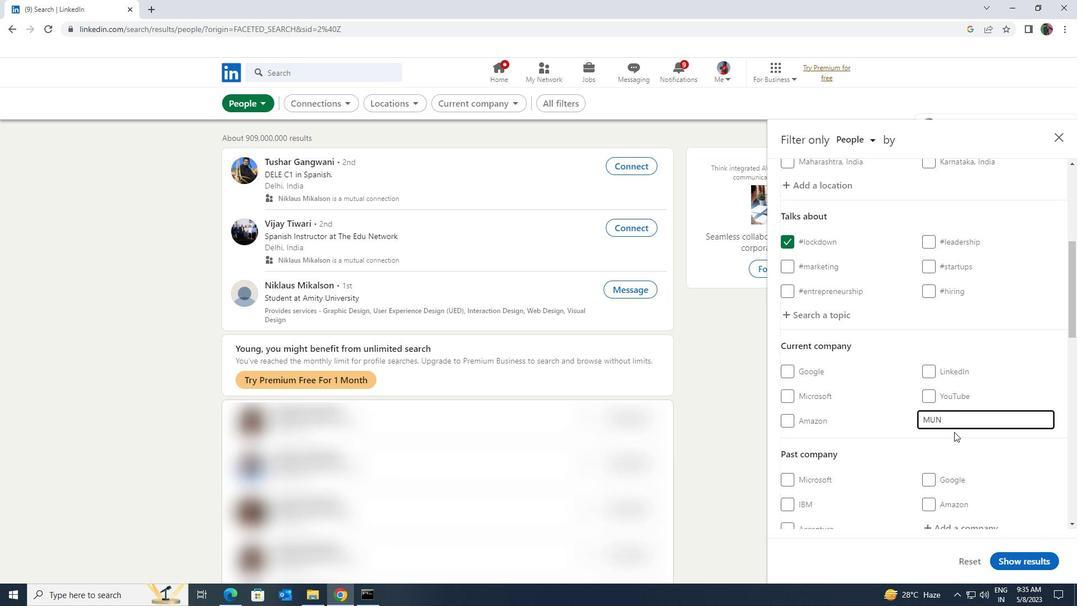 
Action: Mouse scrolled (954, 431) with delta (0, 0)
Screenshot: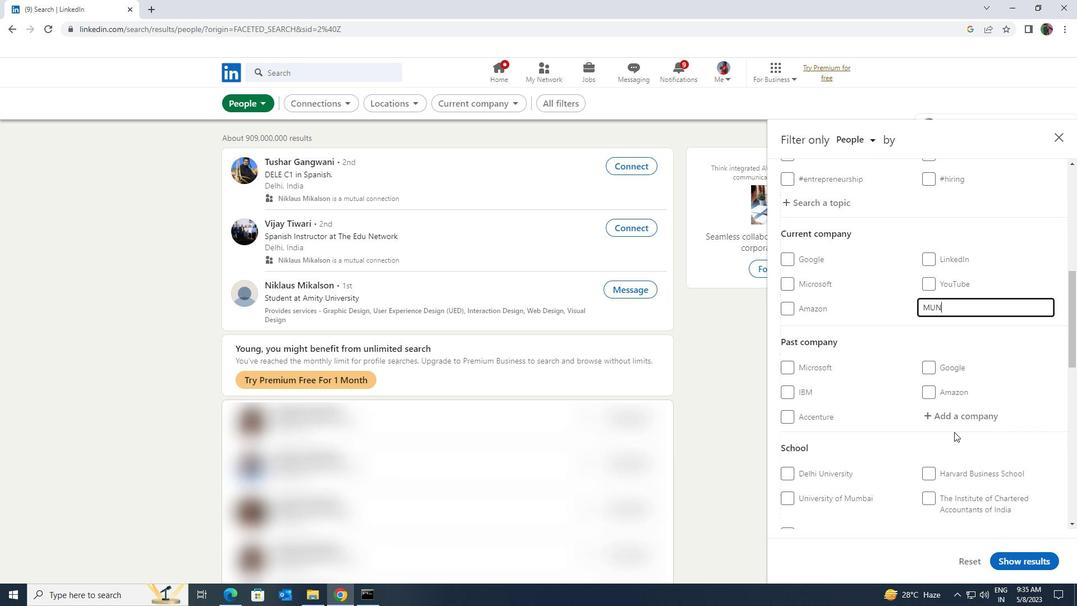 
Action: Mouse scrolled (954, 431) with delta (0, 0)
Screenshot: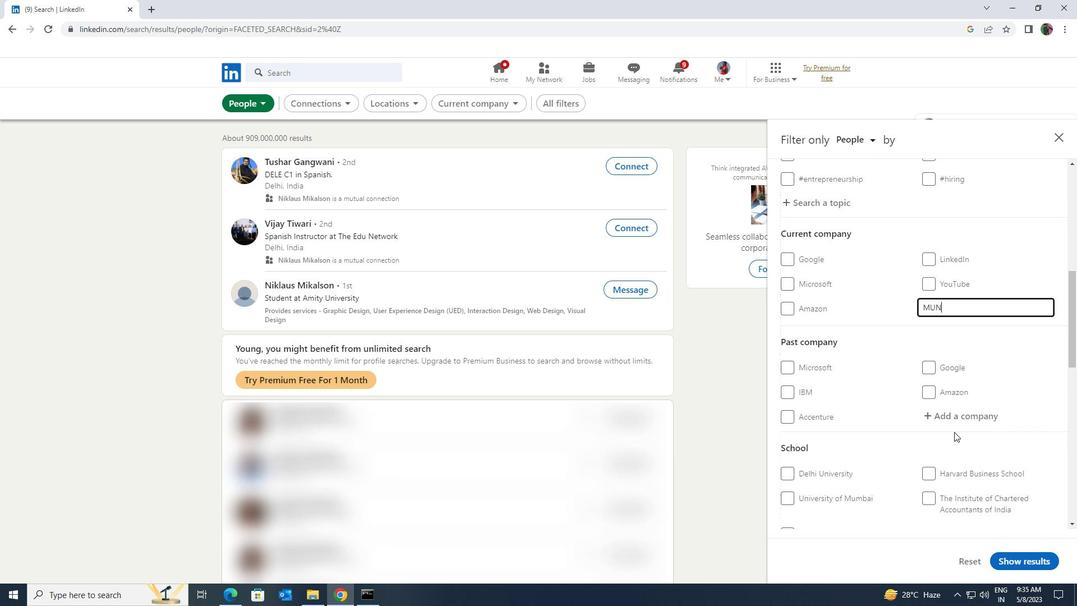 
Action: Mouse moved to (954, 429)
Screenshot: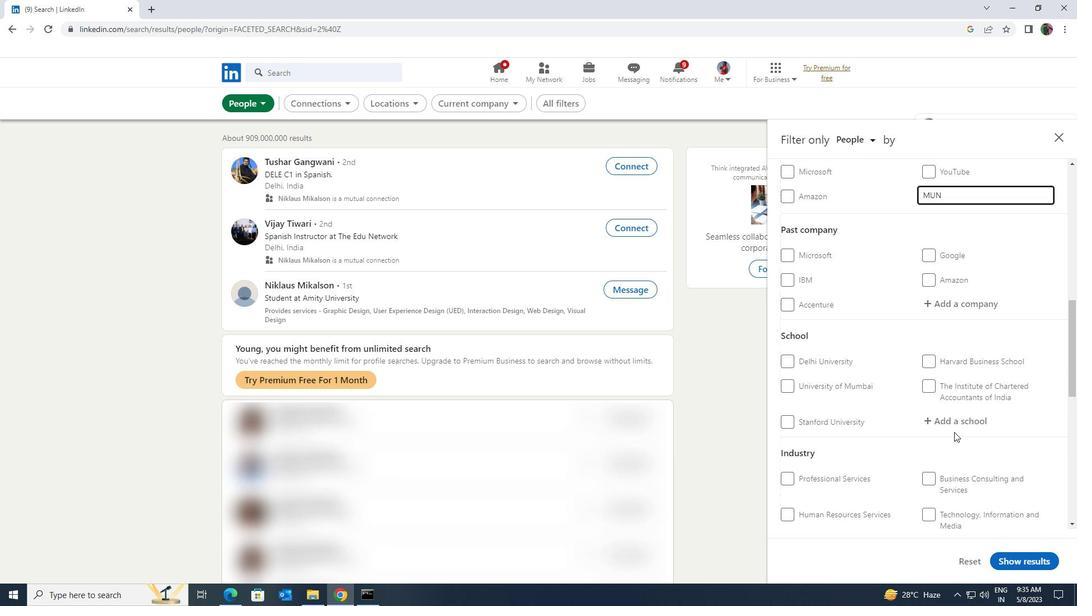 
Action: Mouse pressed left at (954, 429)
Screenshot: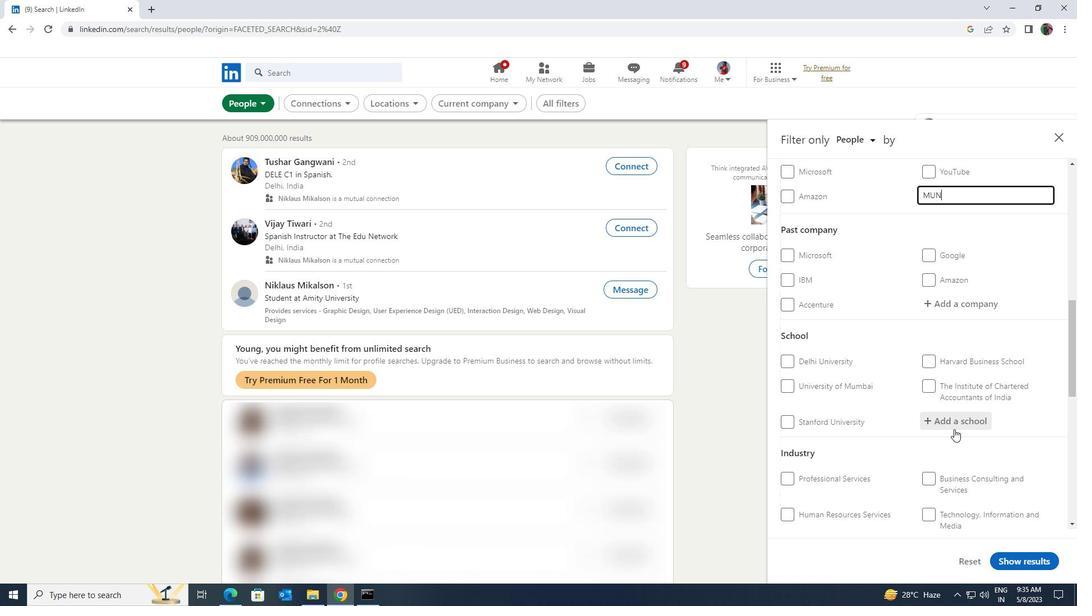
Action: Key pressed <Key.shift>IIS<Key.space><Key.shift>UNIVERSITY
Screenshot: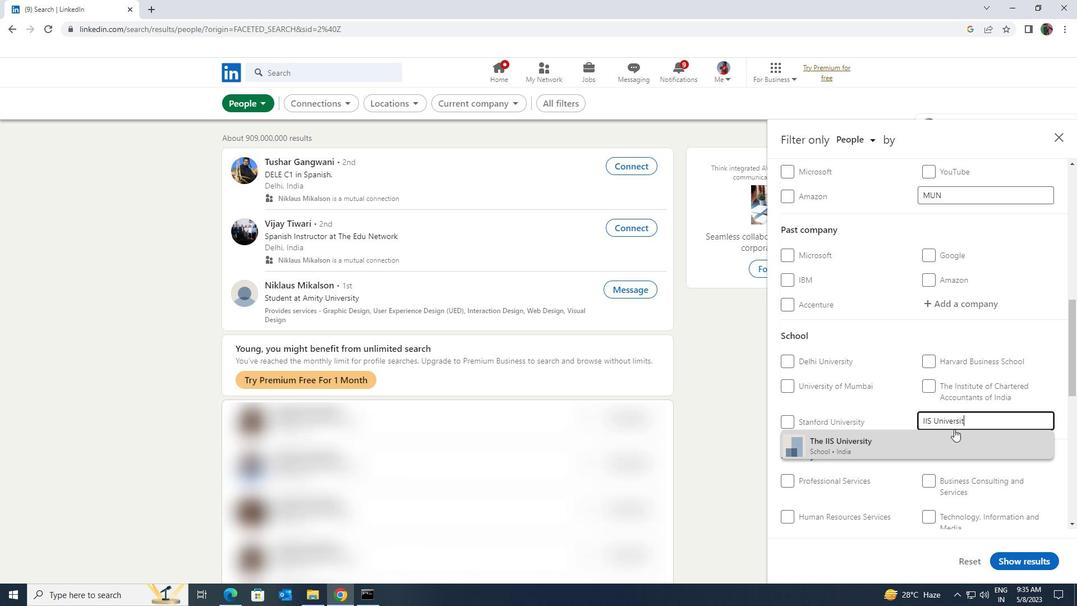 
Action: Mouse pressed left at (954, 429)
Screenshot: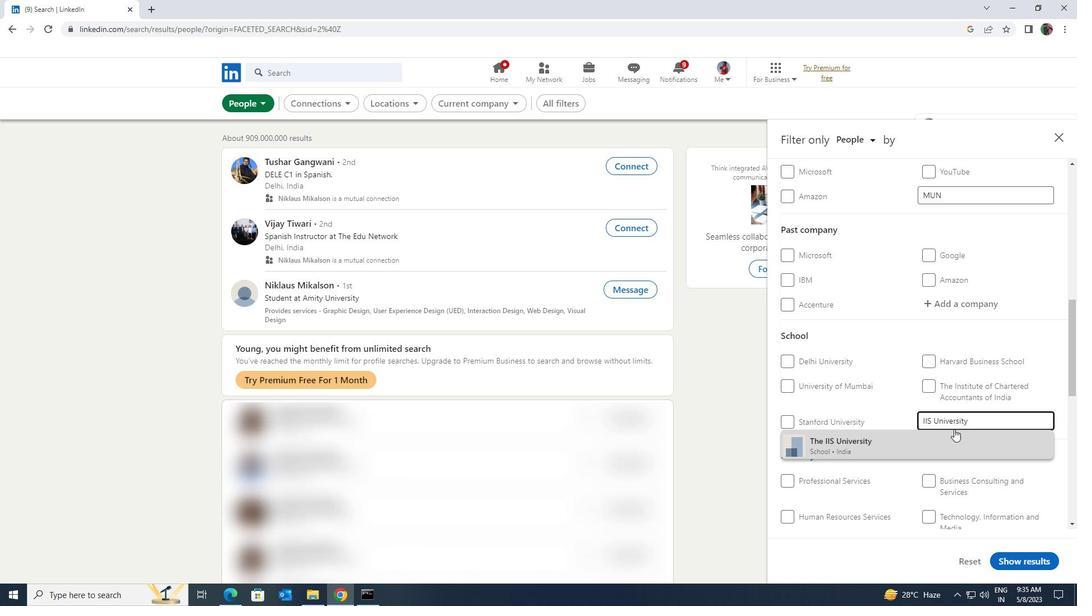 
Action: Mouse scrolled (954, 428) with delta (0, 0)
Screenshot: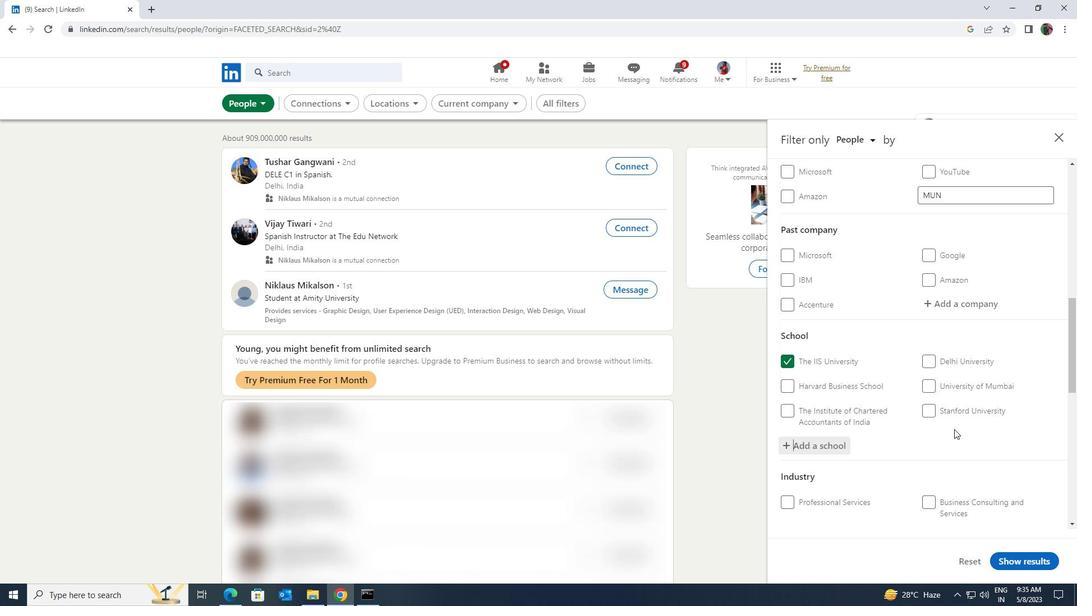
Action: Mouse scrolled (954, 428) with delta (0, 0)
Screenshot: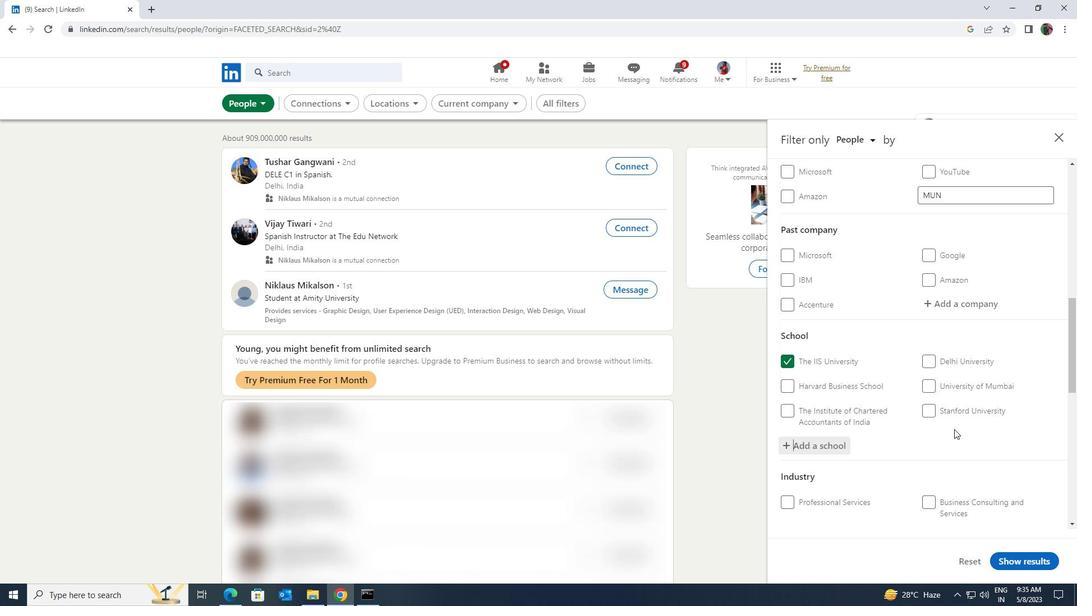 
Action: Mouse scrolled (954, 428) with delta (0, 0)
Screenshot: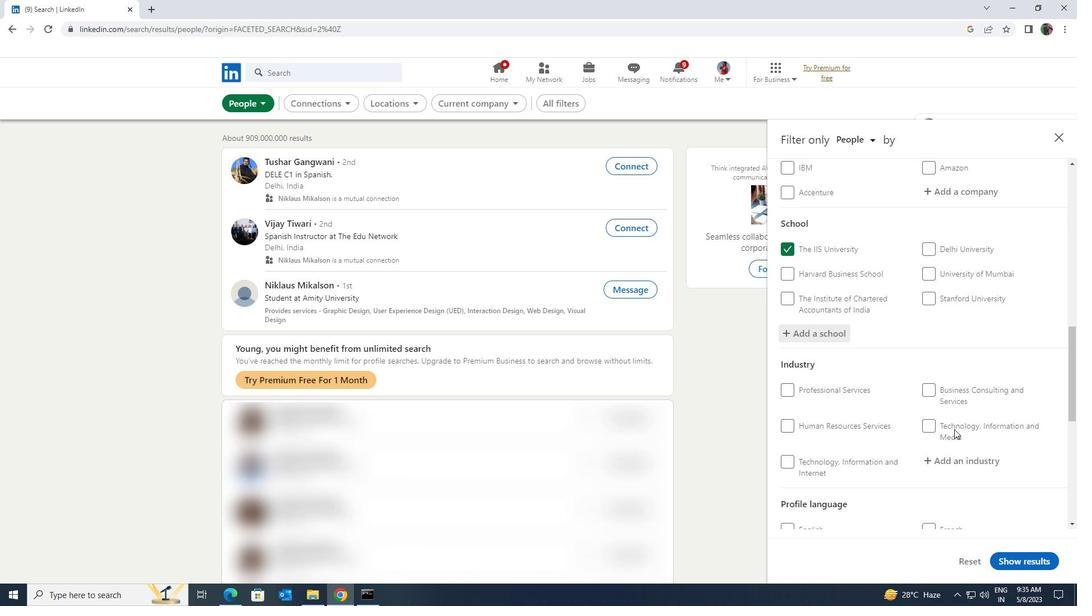 
Action: Mouse moved to (951, 408)
Screenshot: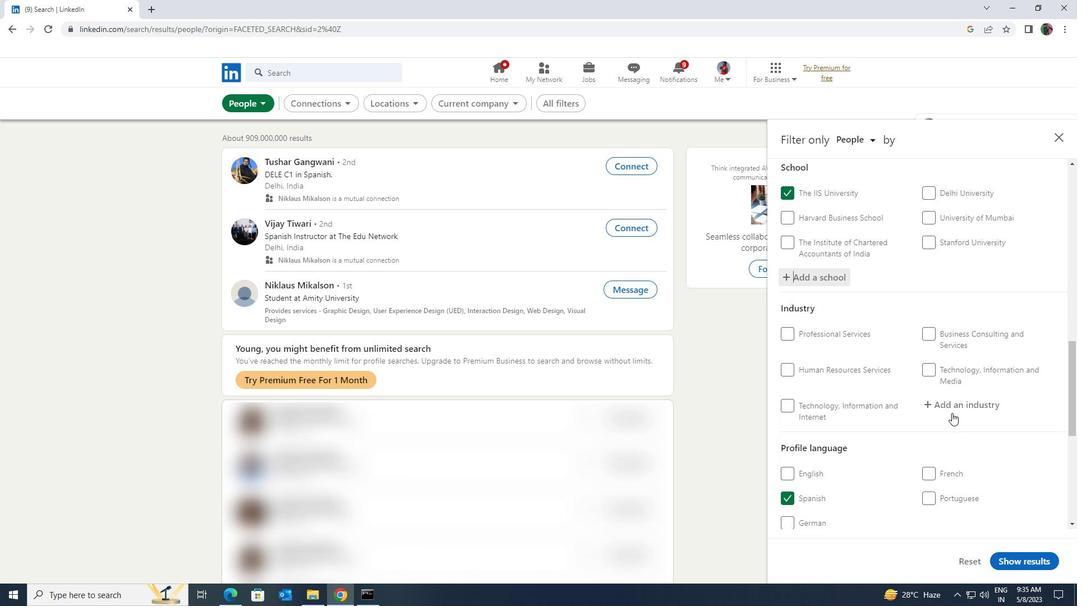 
Action: Mouse pressed left at (951, 408)
Screenshot: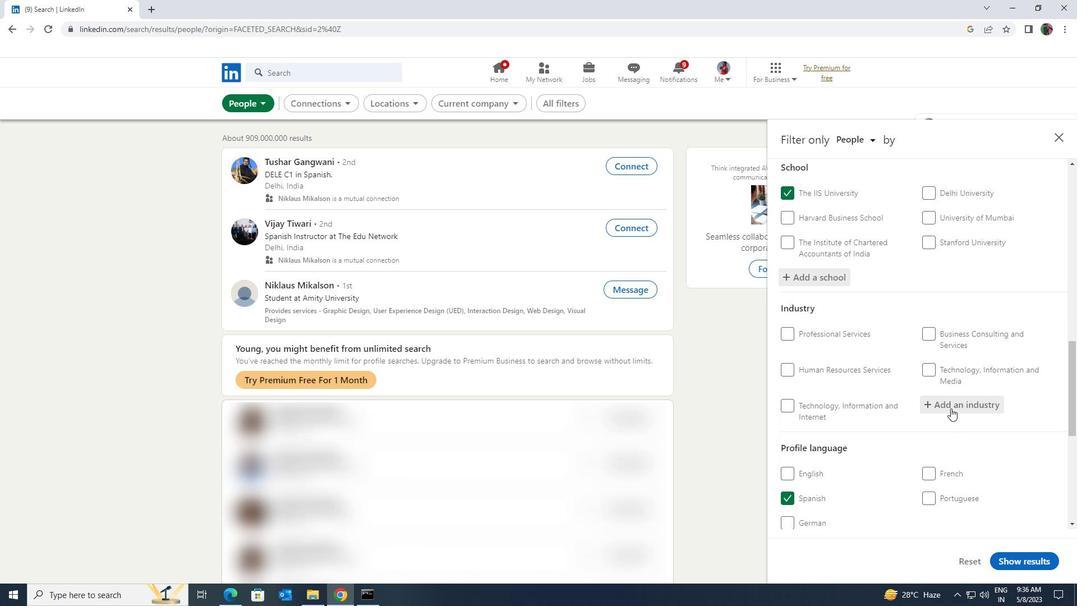 
Action: Key pressed <Key.shift><Key.shift>FACIL
Screenshot: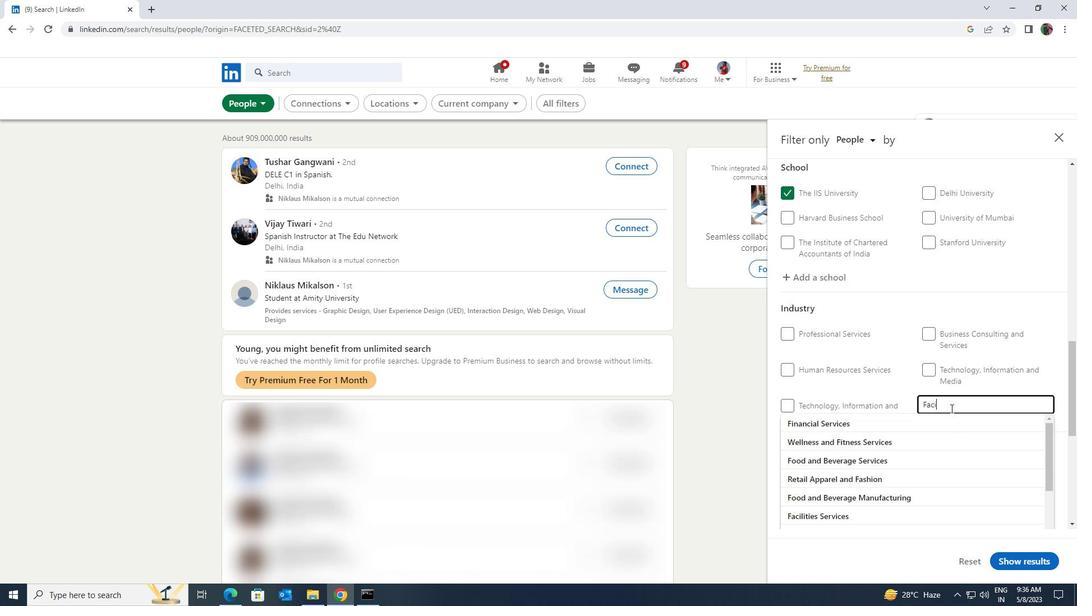 
Action: Mouse moved to (949, 415)
Screenshot: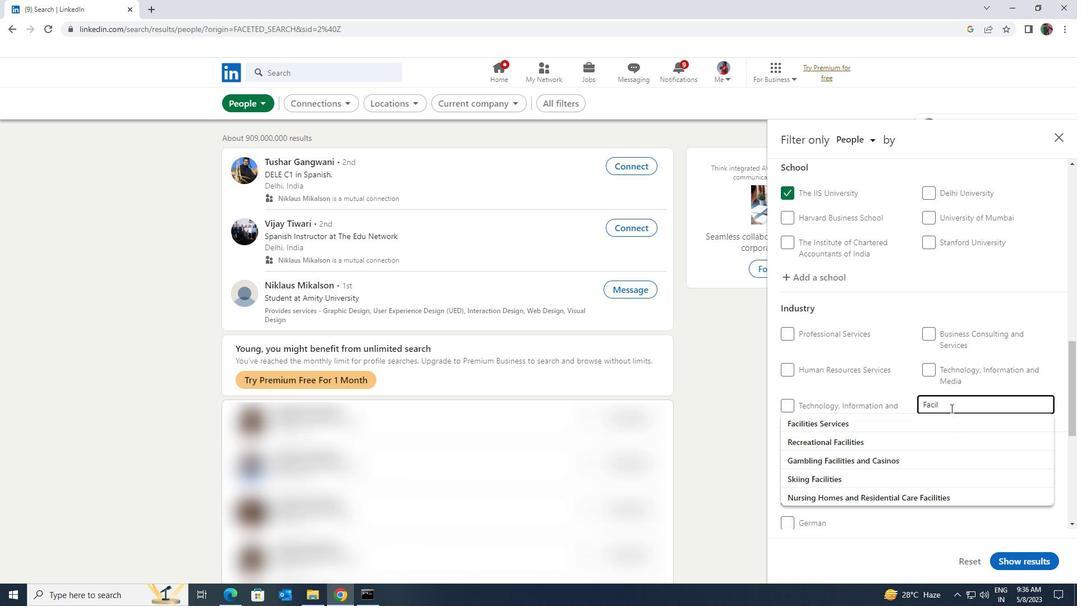 
Action: Mouse pressed left at (949, 415)
Screenshot: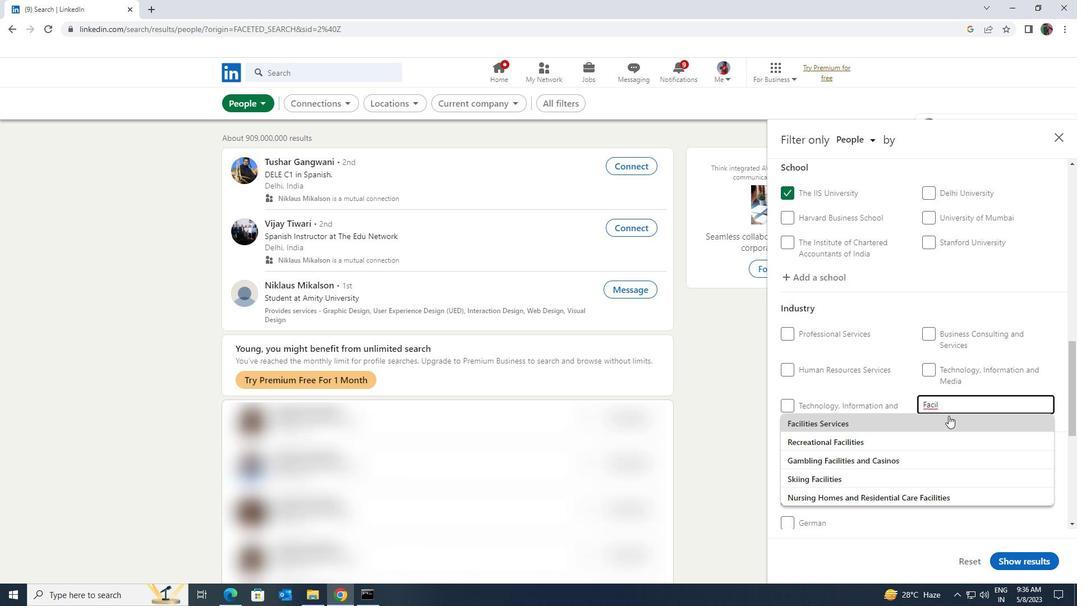 
Action: Mouse scrolled (949, 415) with delta (0, 0)
Screenshot: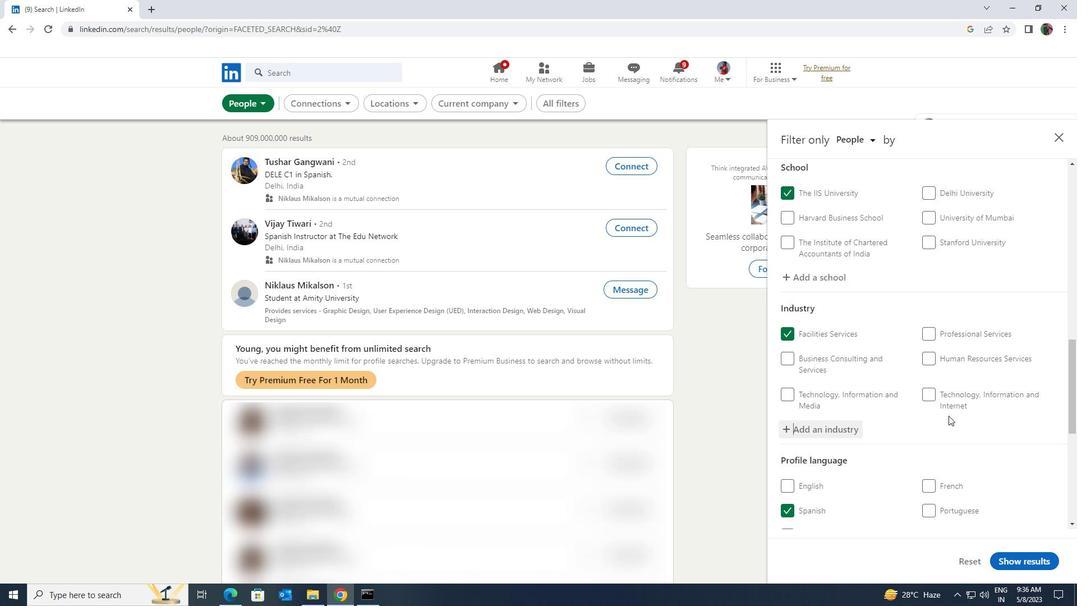 
Action: Mouse scrolled (949, 415) with delta (0, 0)
Screenshot: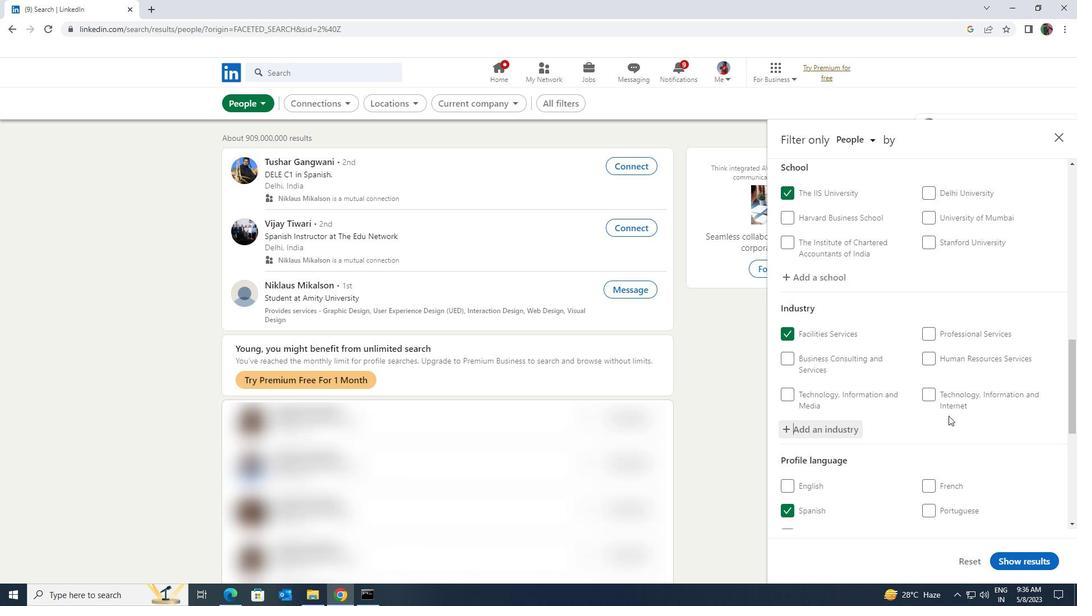 
Action: Mouse moved to (948, 416)
Screenshot: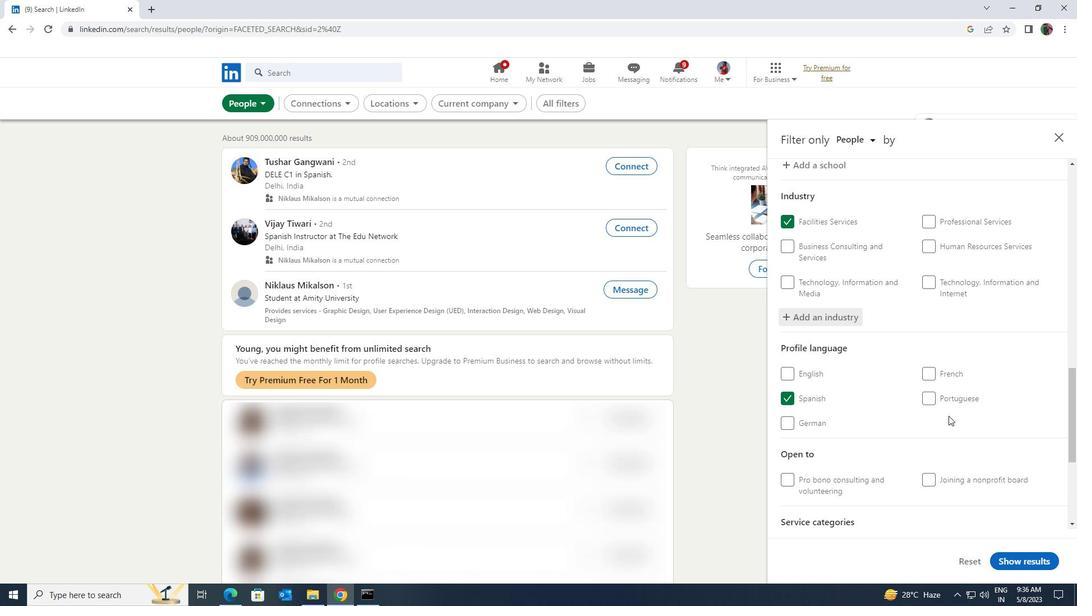 
Action: Mouse scrolled (948, 415) with delta (0, 0)
Screenshot: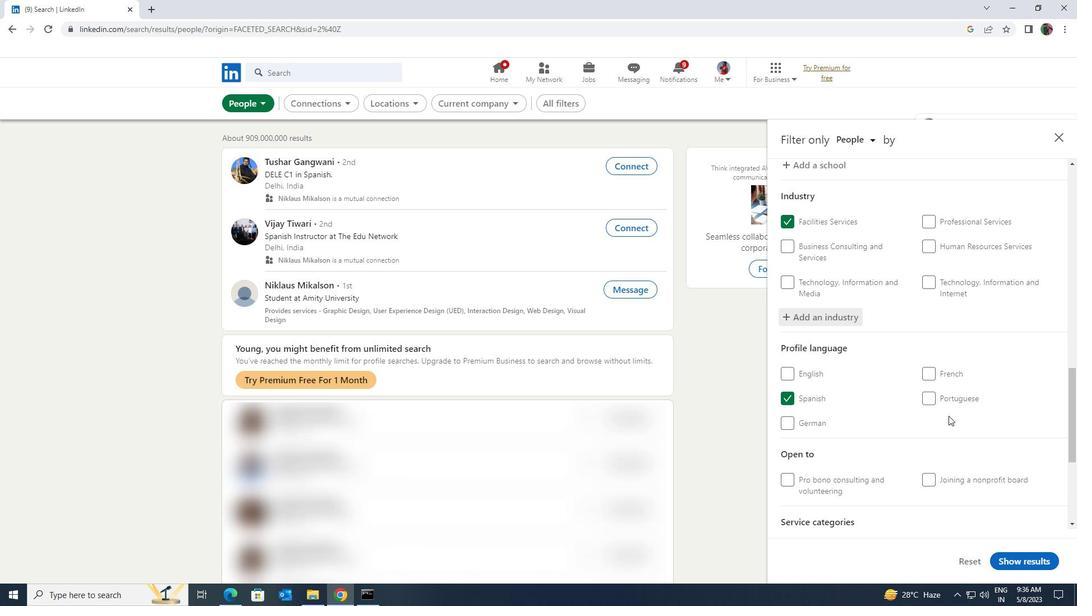 
Action: Mouse scrolled (948, 415) with delta (0, 0)
Screenshot: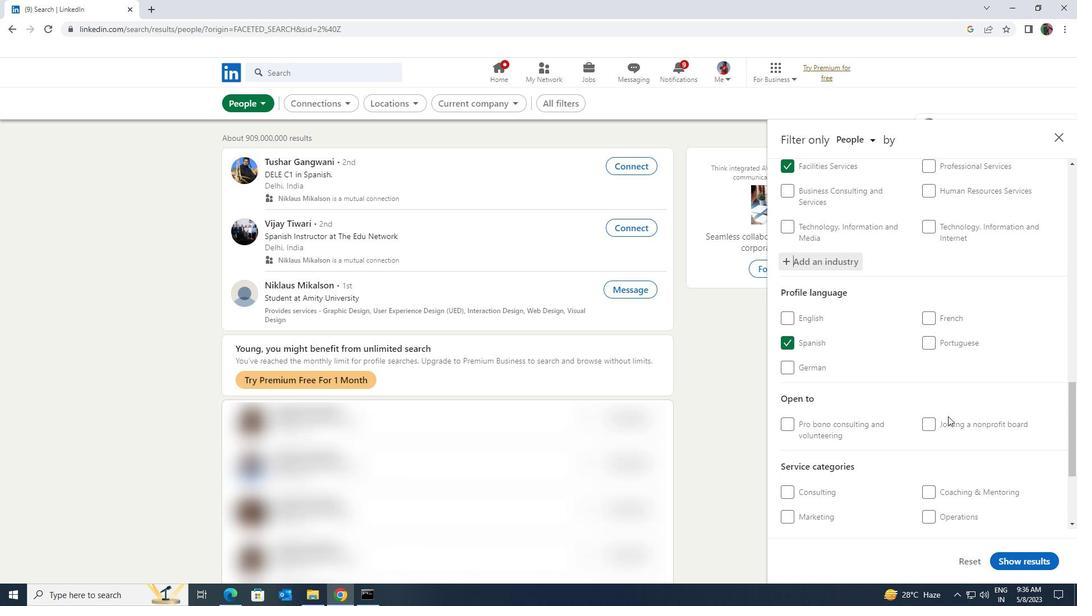 
Action: Mouse scrolled (948, 415) with delta (0, 0)
Screenshot: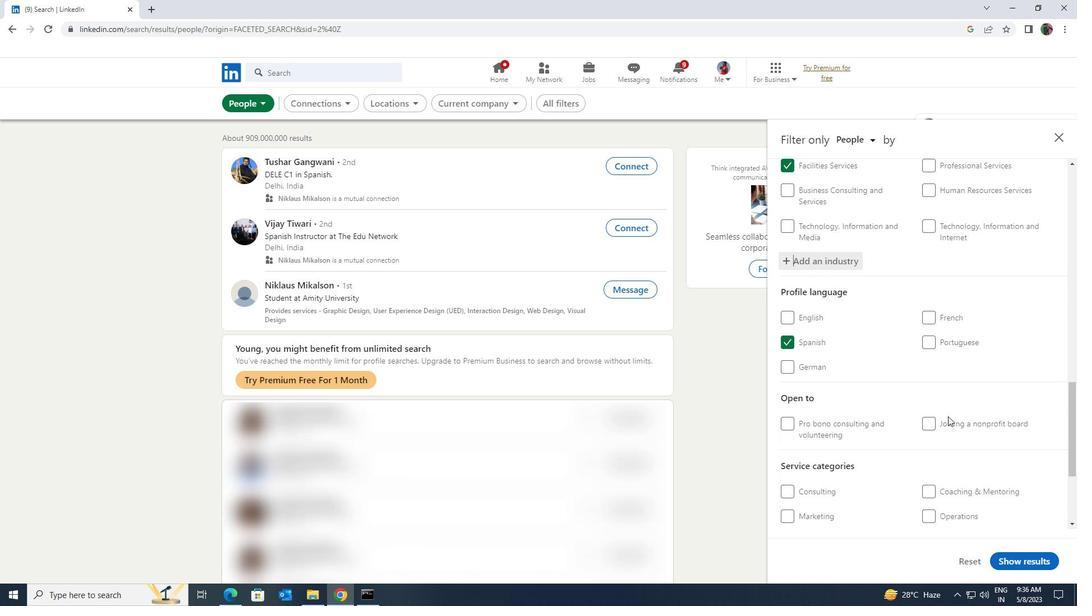 
Action: Mouse moved to (946, 423)
Screenshot: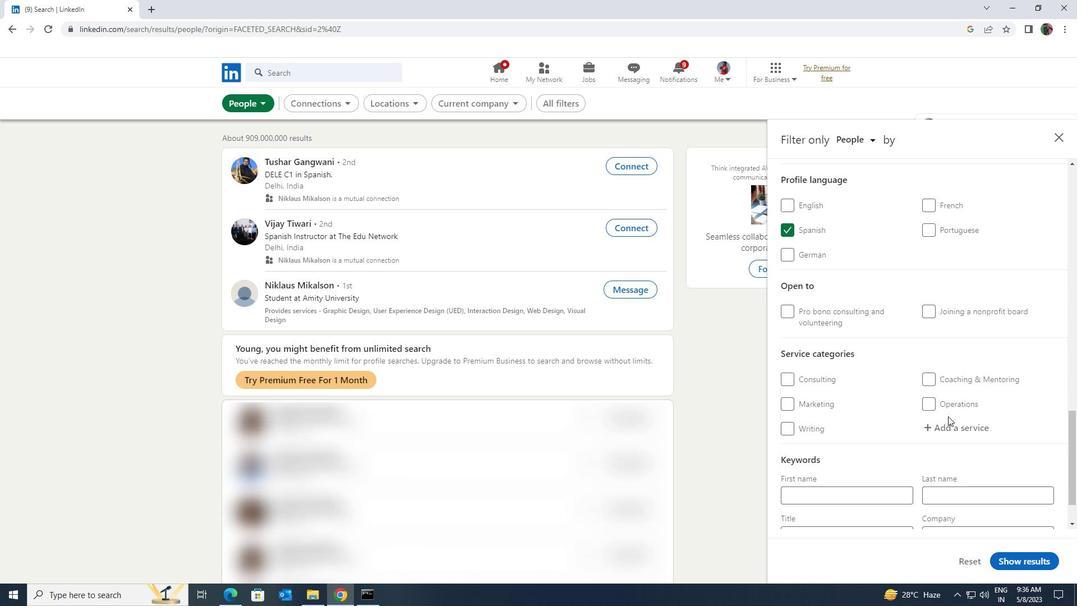 
Action: Mouse pressed left at (946, 423)
Screenshot: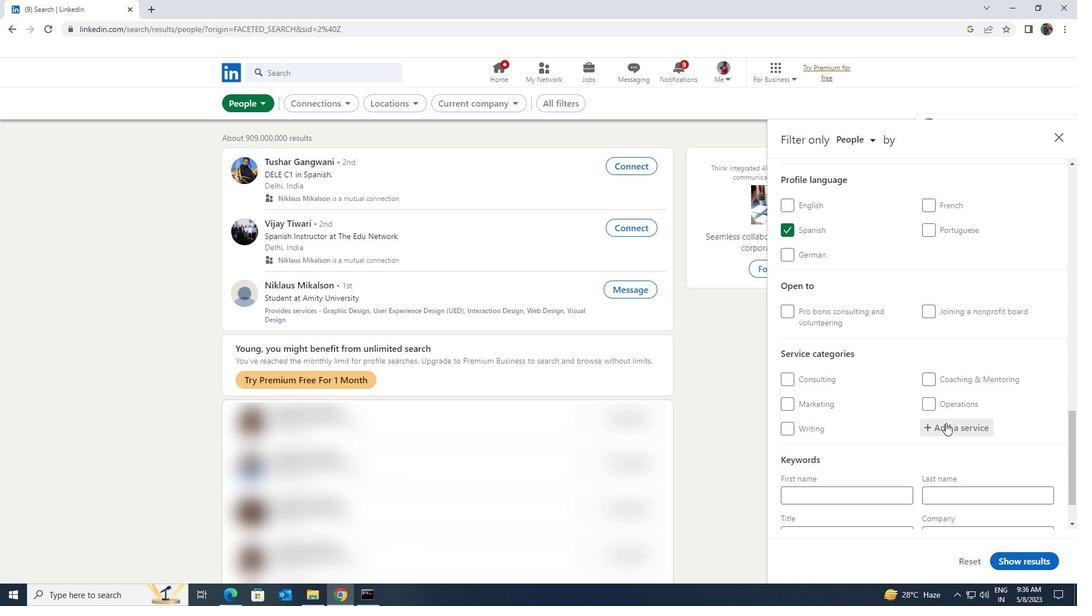
Action: Key pressed <Key.shift>INFORMA
Screenshot: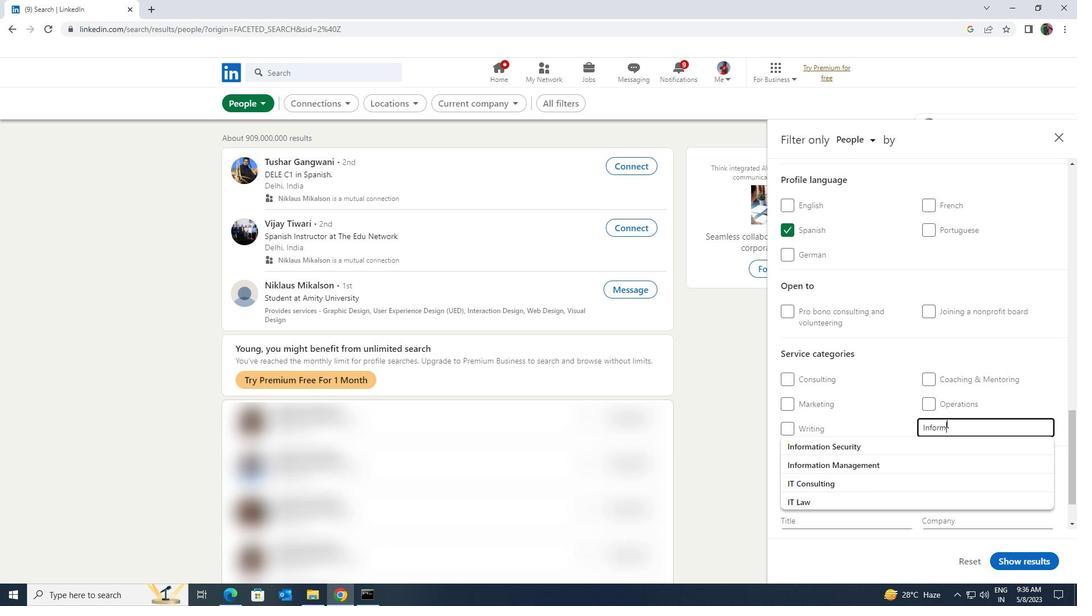 
Action: Mouse moved to (943, 439)
Screenshot: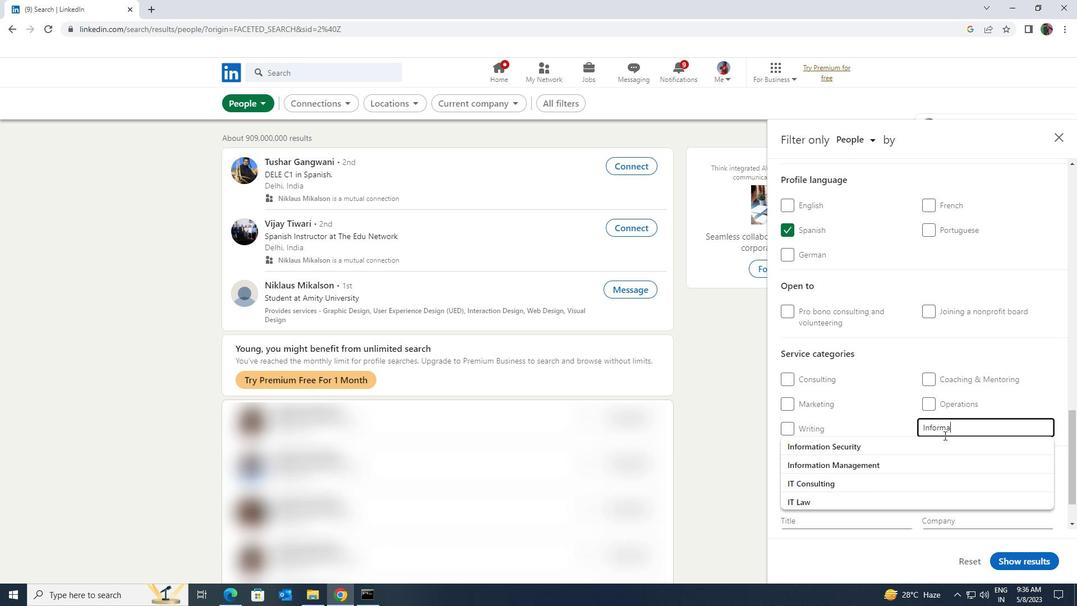
Action: Key pressed TION<Key.space><Key.shift>MANAGEMENT
Screenshot: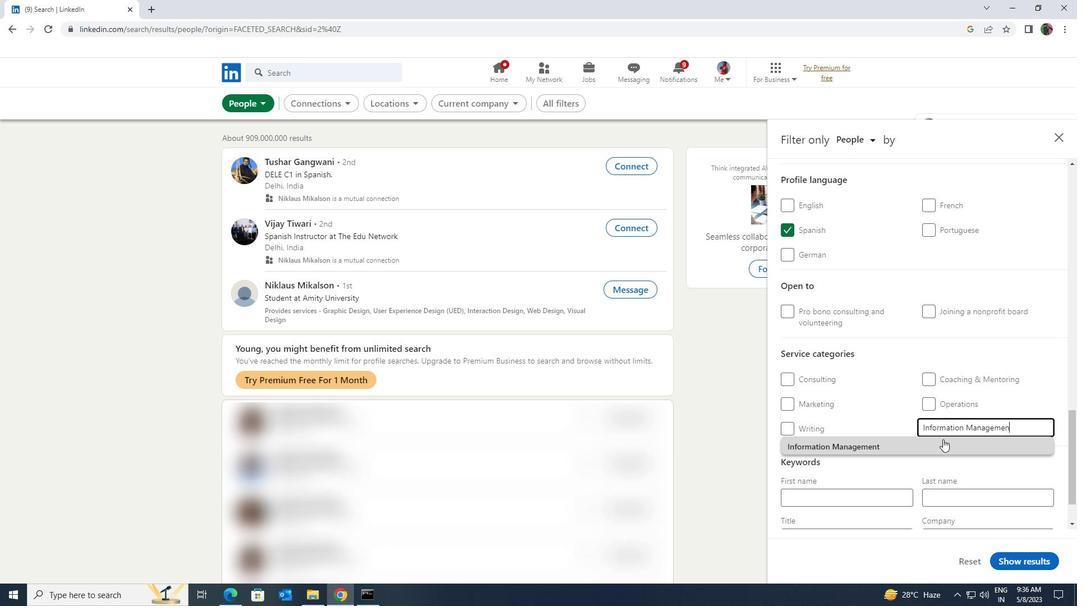 
Action: Mouse pressed left at (943, 439)
Screenshot: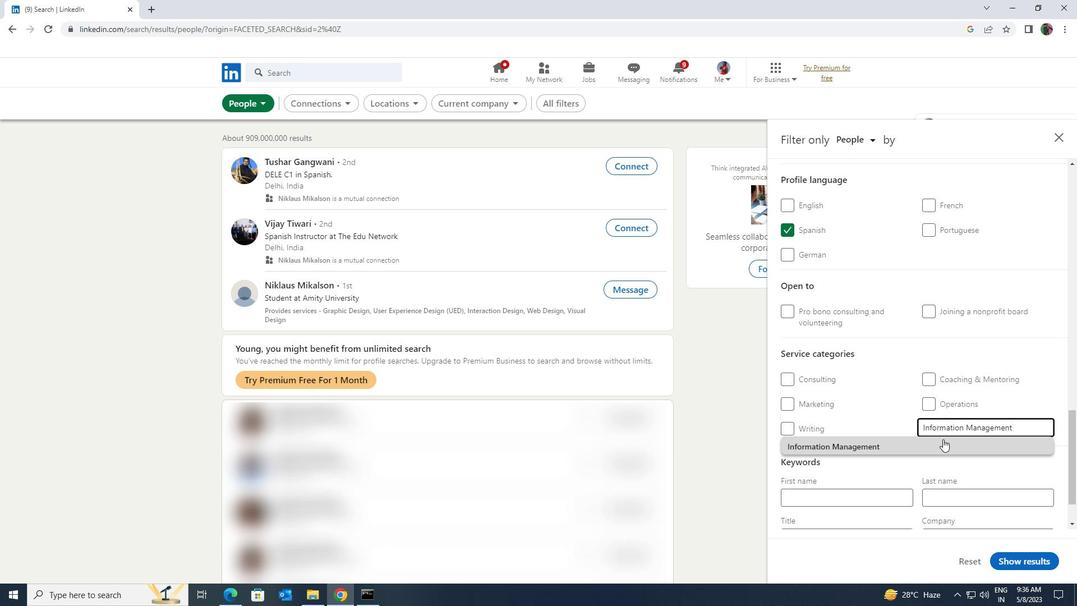
Action: Mouse scrolled (943, 438) with delta (0, 0)
Screenshot: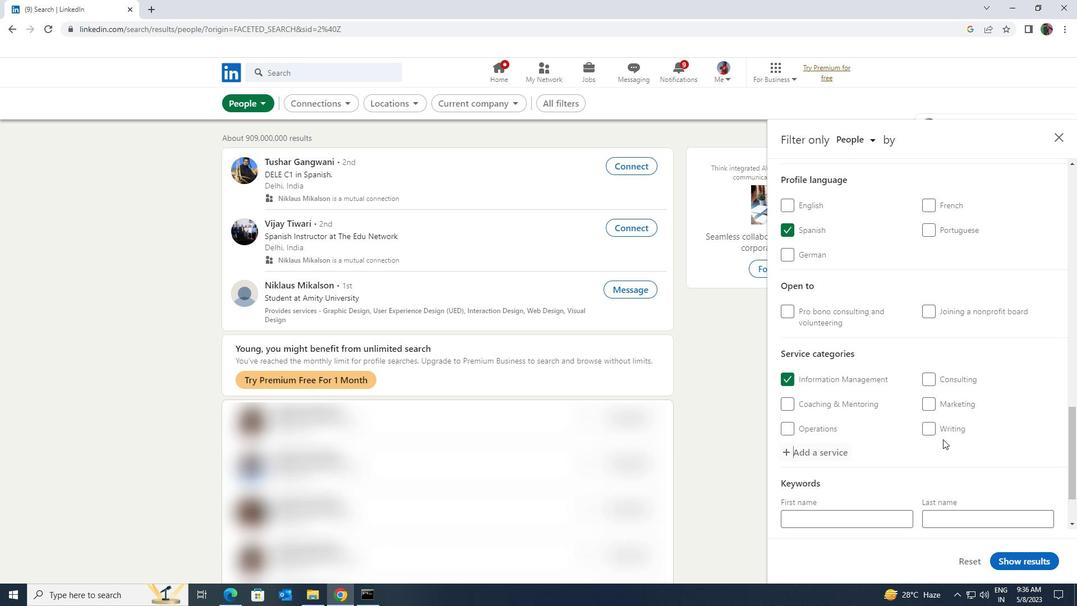 
Action: Mouse moved to (943, 439)
Screenshot: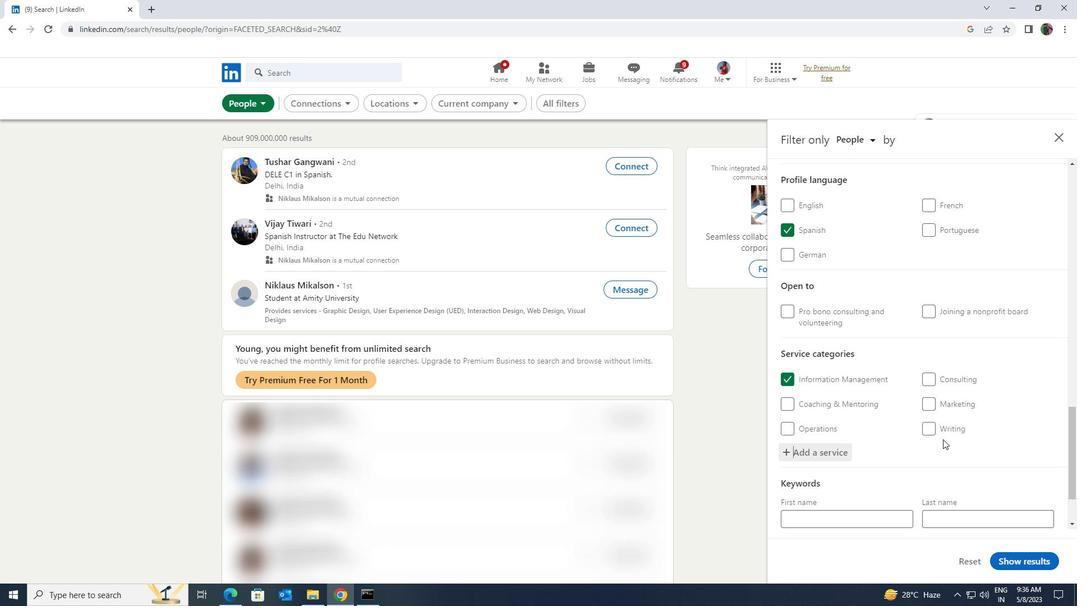
Action: Mouse scrolled (943, 438) with delta (0, 0)
Screenshot: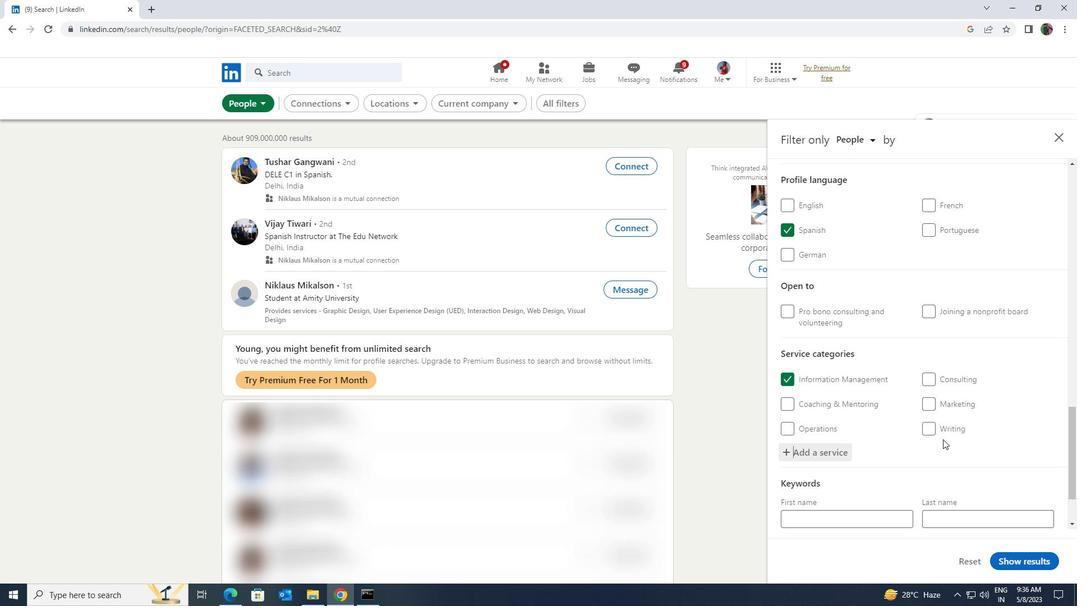 
Action: Mouse scrolled (943, 438) with delta (0, 0)
Screenshot: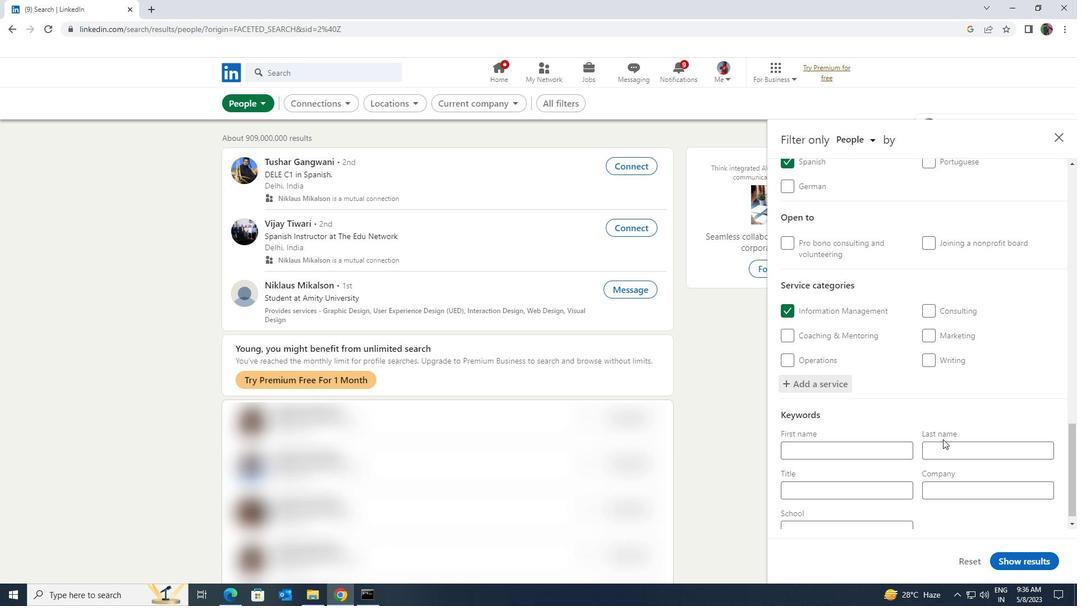 
Action: Mouse moved to (942, 439)
Screenshot: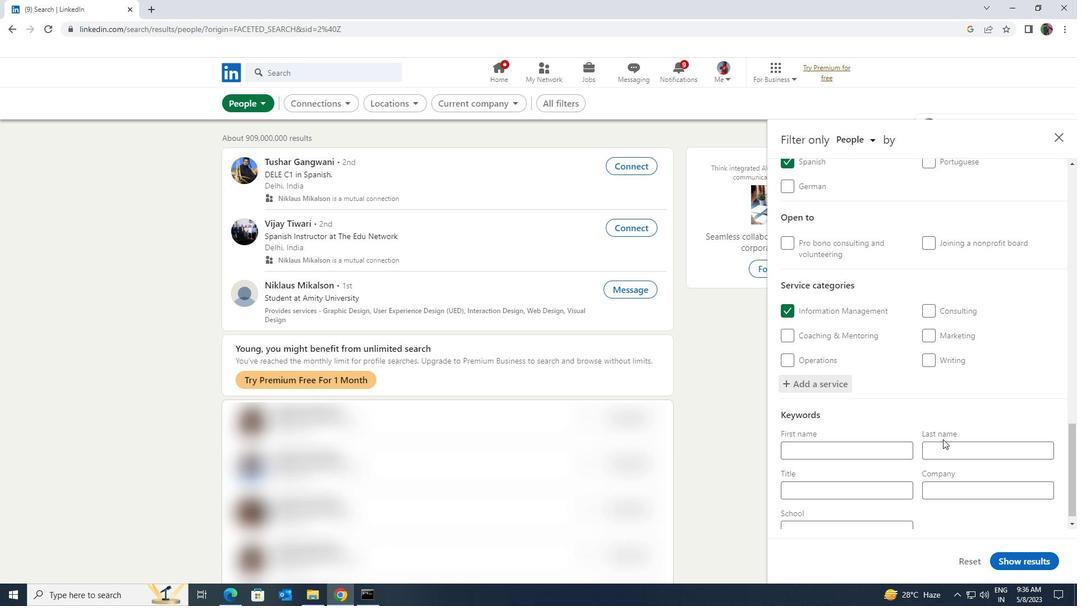 
Action: Mouse scrolled (942, 438) with delta (0, 0)
Screenshot: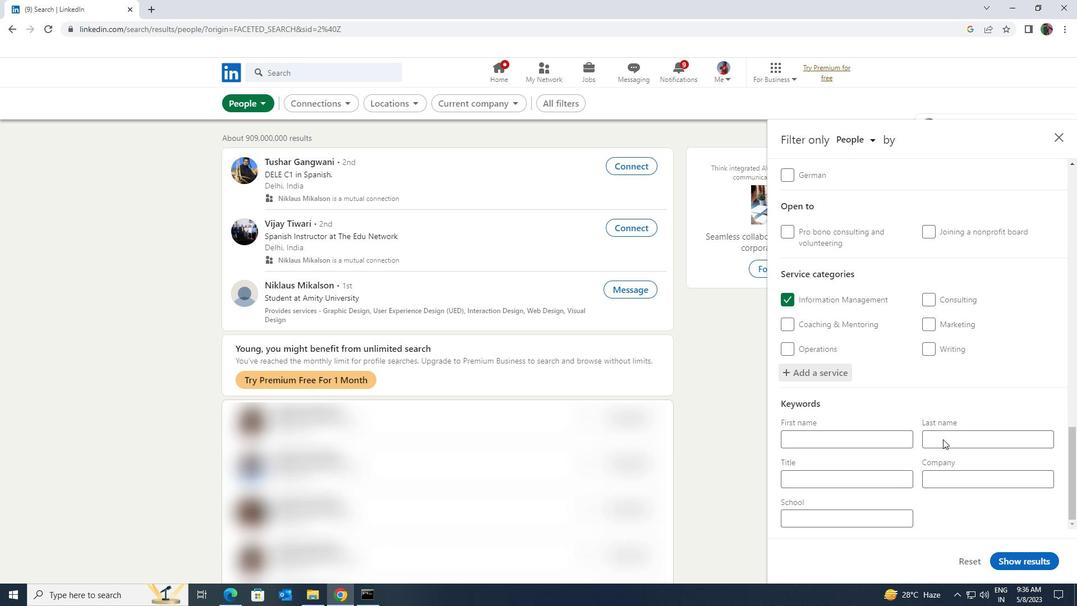 
Action: Mouse moved to (903, 473)
Screenshot: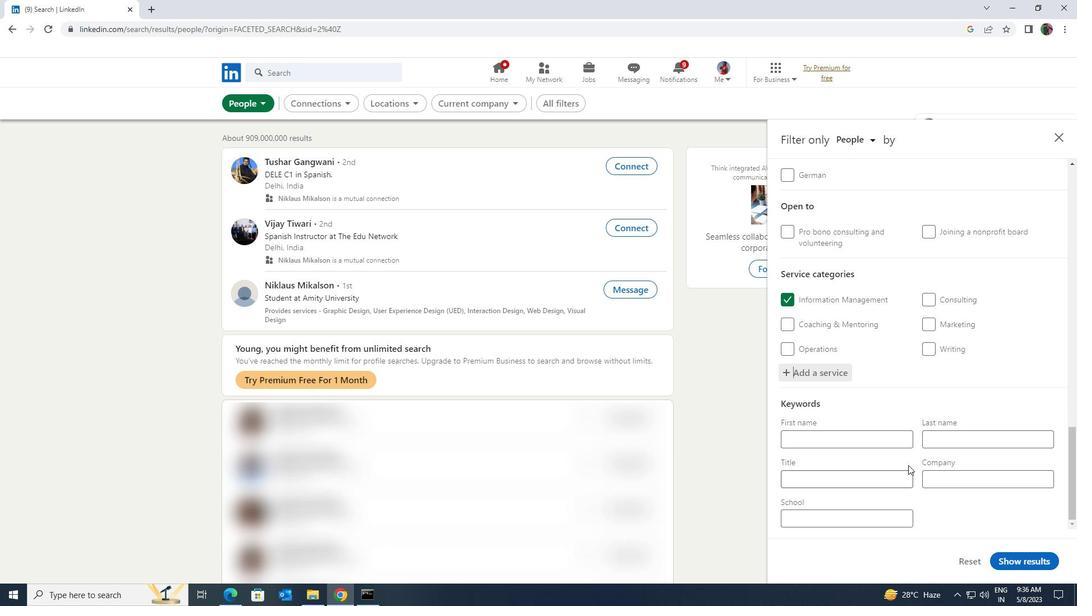 
Action: Mouse pressed left at (903, 473)
Screenshot: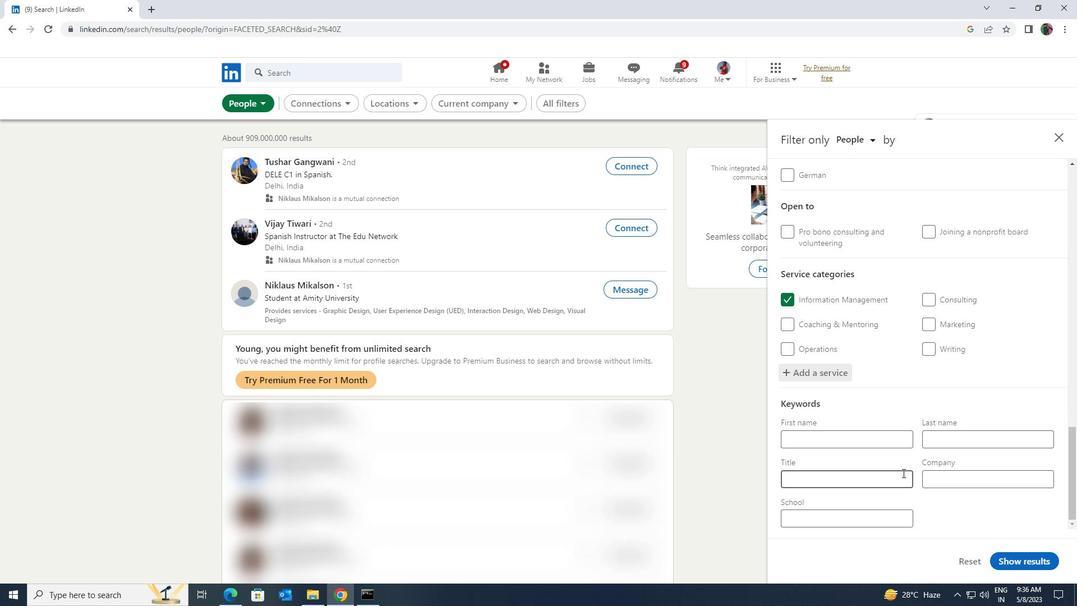 
Action: Key pressed <Key.shift>RECRUITER
Screenshot: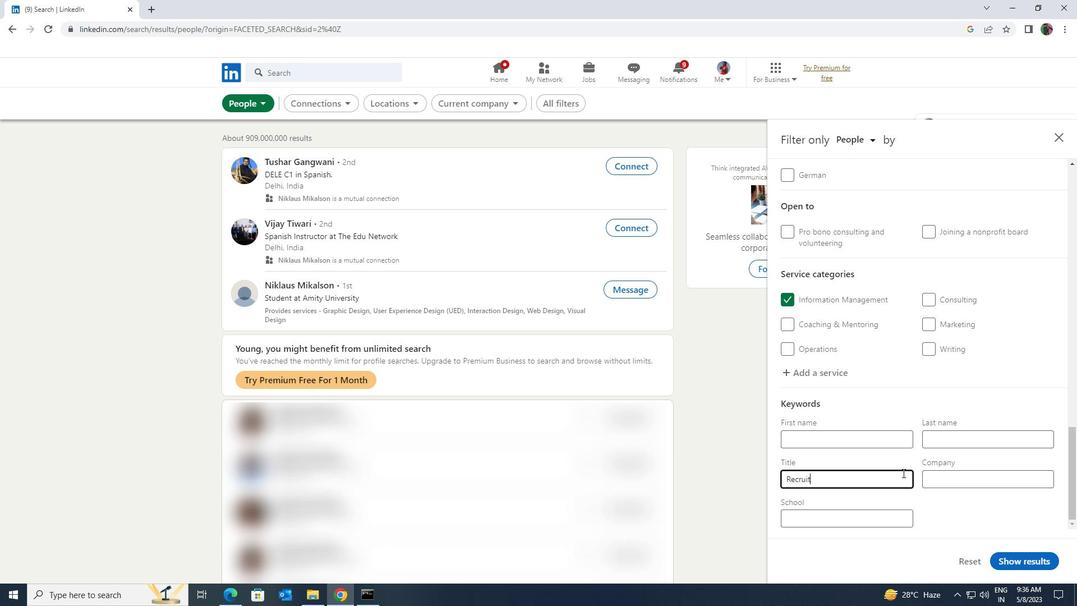 
Action: Mouse moved to (1029, 558)
Screenshot: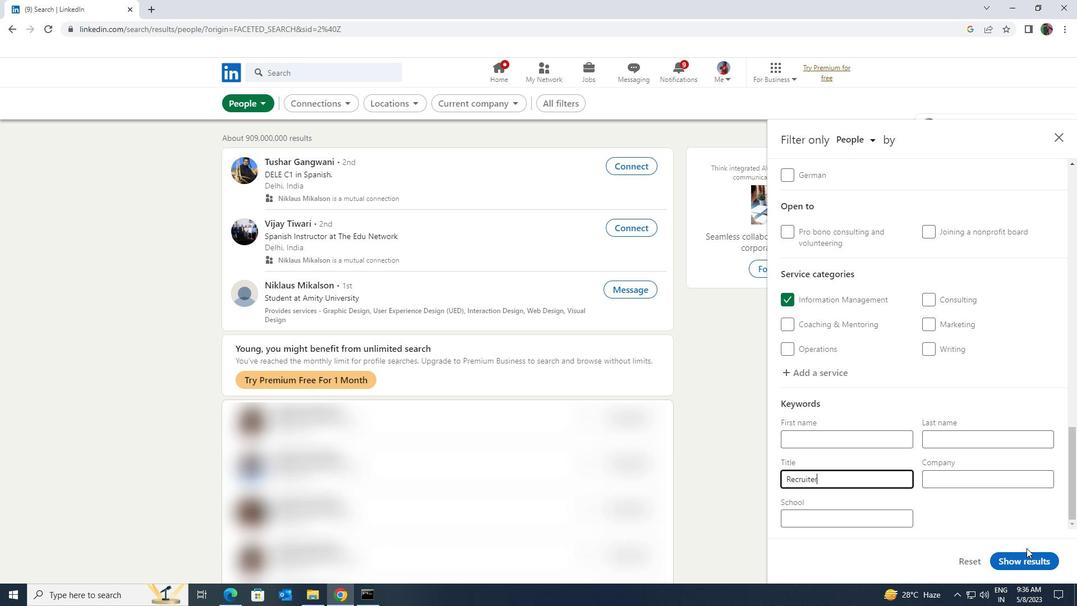 
Action: Mouse pressed left at (1029, 558)
Screenshot: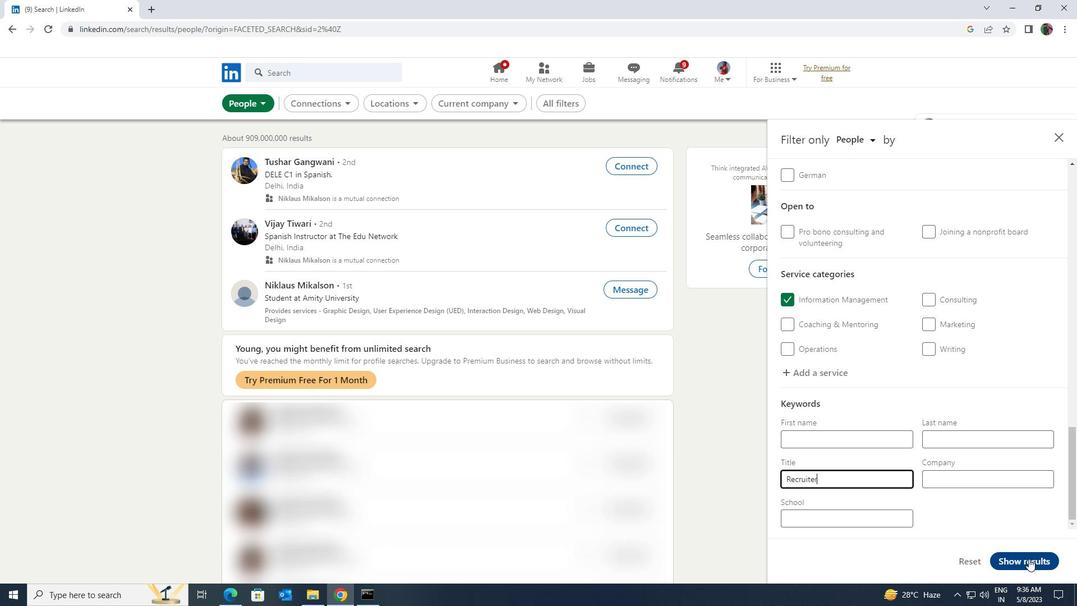 
